 Task: Create a due date automation trigger when advanced on, on the wednesday after a card is due add fields without custom field "Resume" checked at 11:00 AM.
Action: Mouse moved to (1350, 101)
Screenshot: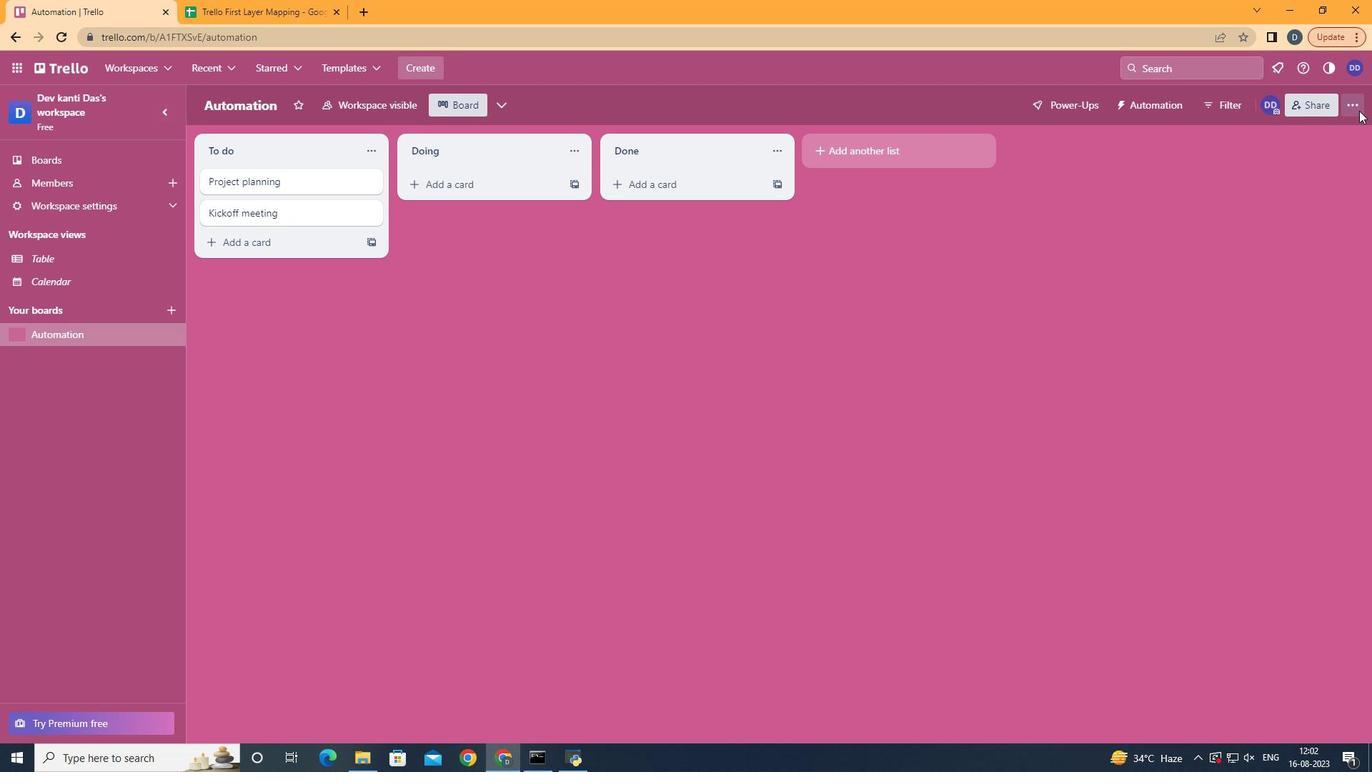 
Action: Mouse pressed left at (1350, 101)
Screenshot: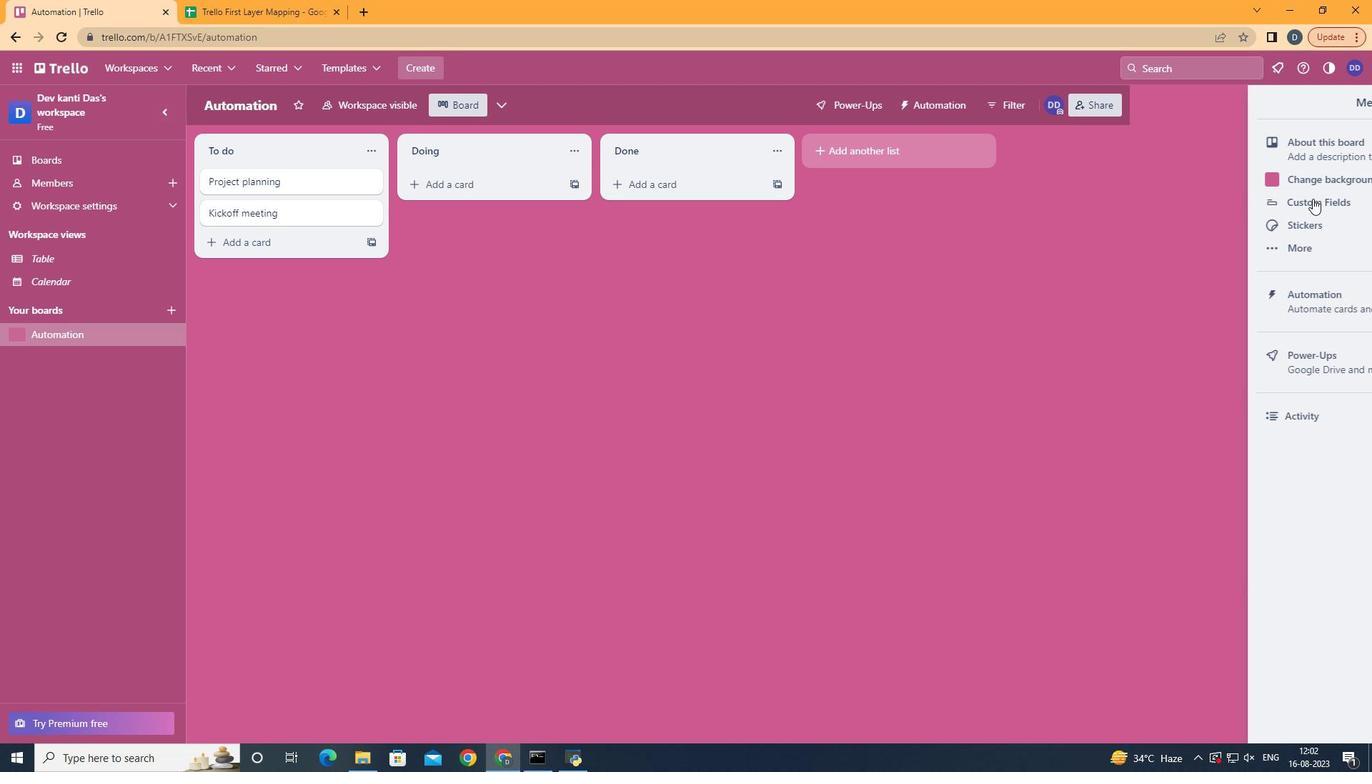 
Action: Mouse moved to (1244, 294)
Screenshot: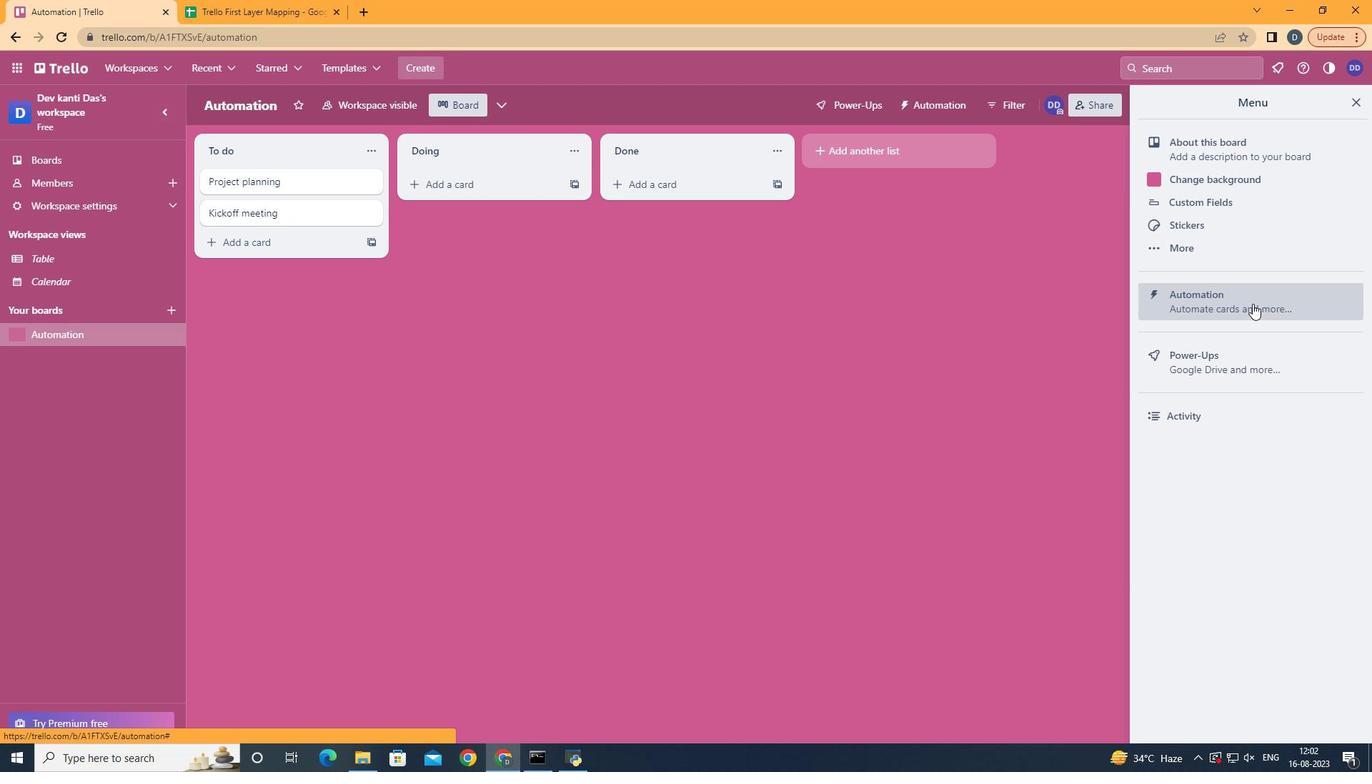 
Action: Mouse pressed left at (1244, 294)
Screenshot: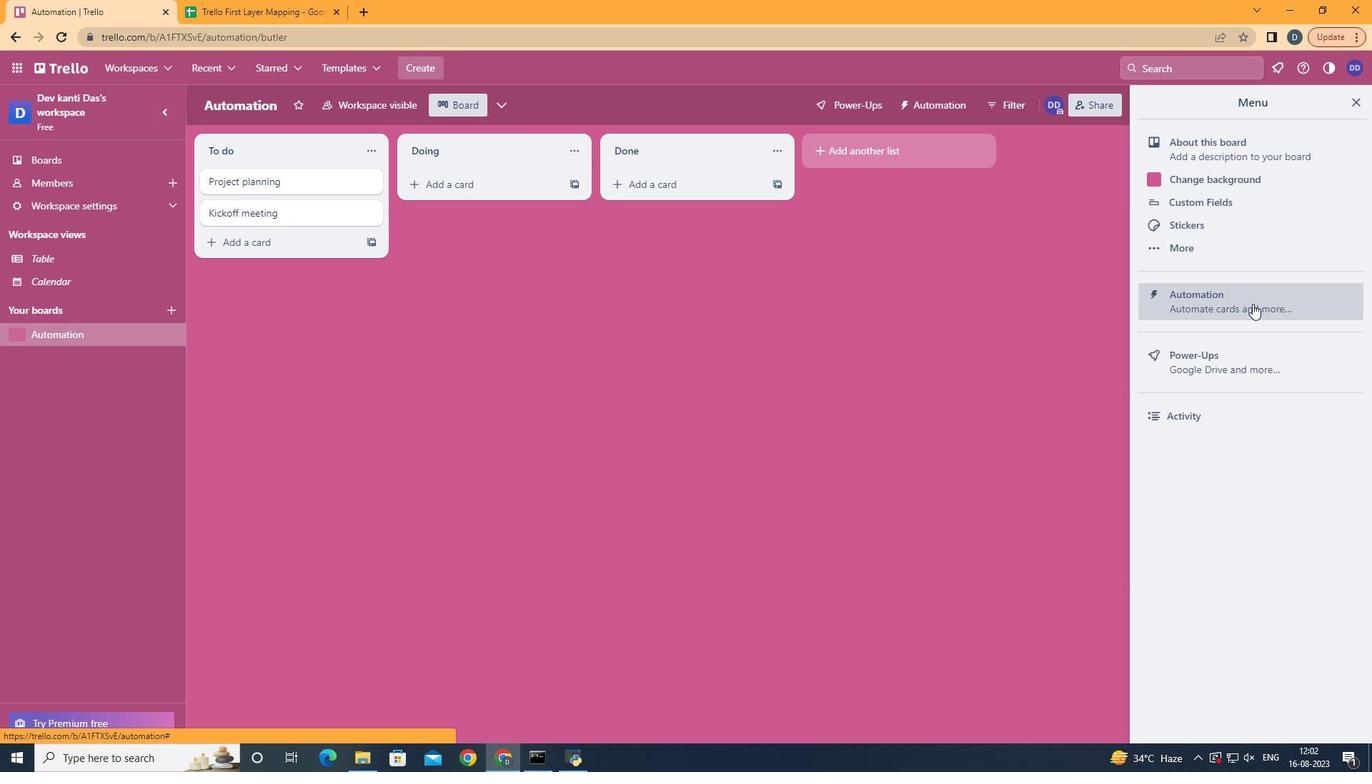 
Action: Mouse moved to (273, 275)
Screenshot: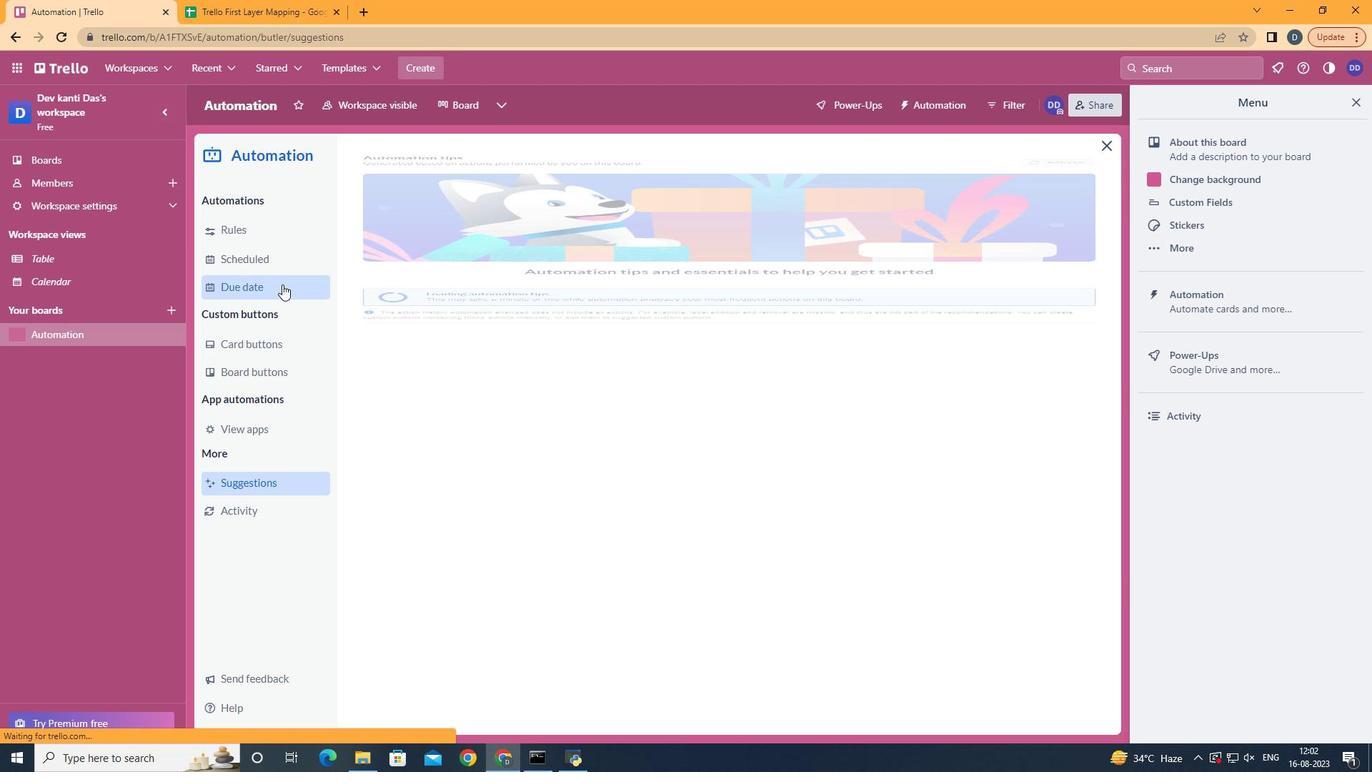 
Action: Mouse pressed left at (273, 275)
Screenshot: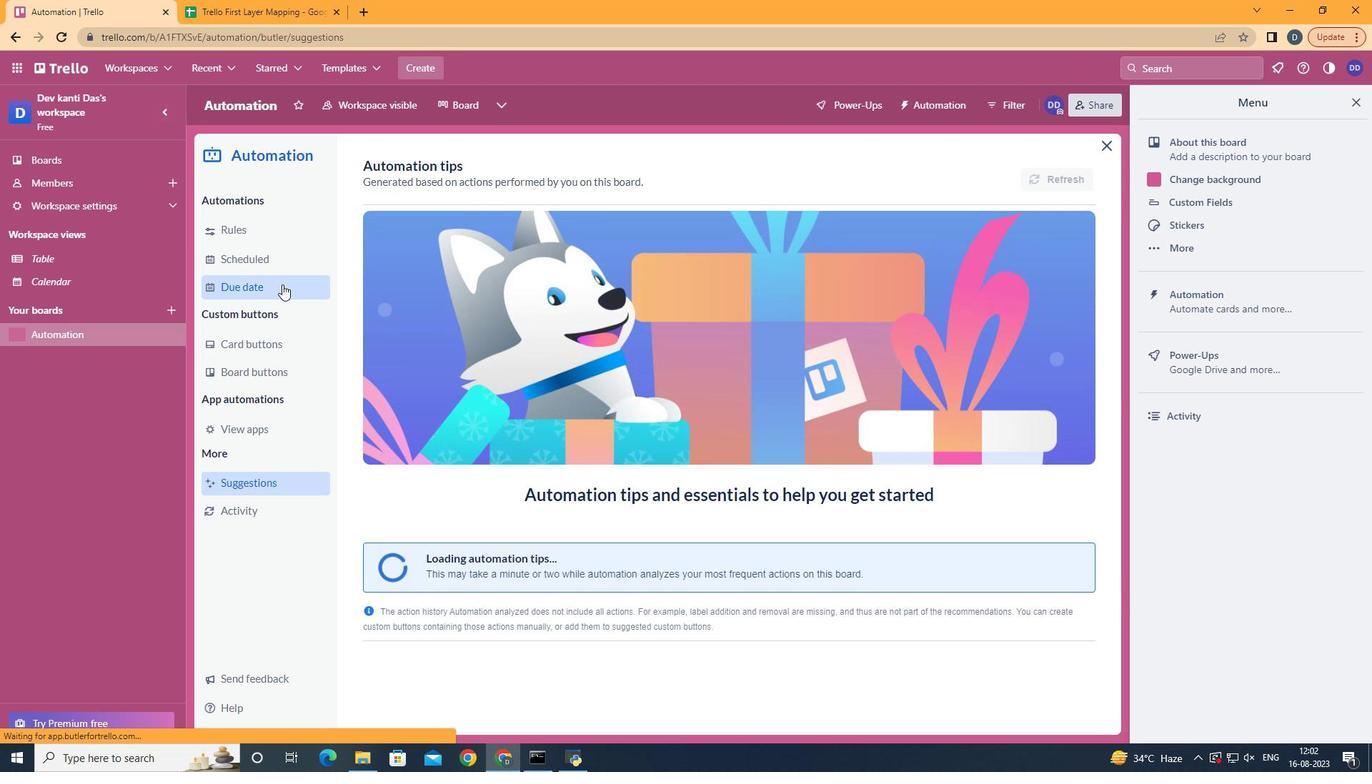 
Action: Mouse moved to (997, 160)
Screenshot: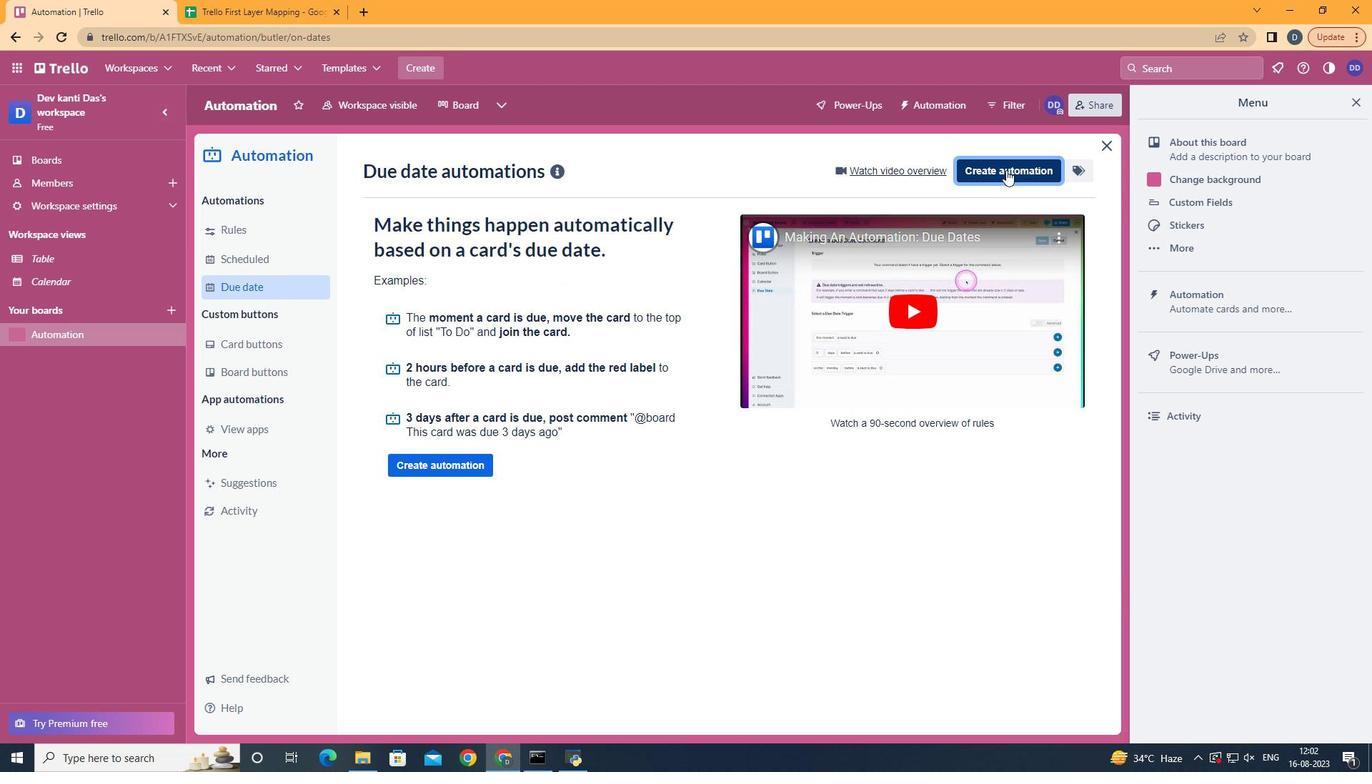 
Action: Mouse pressed left at (997, 160)
Screenshot: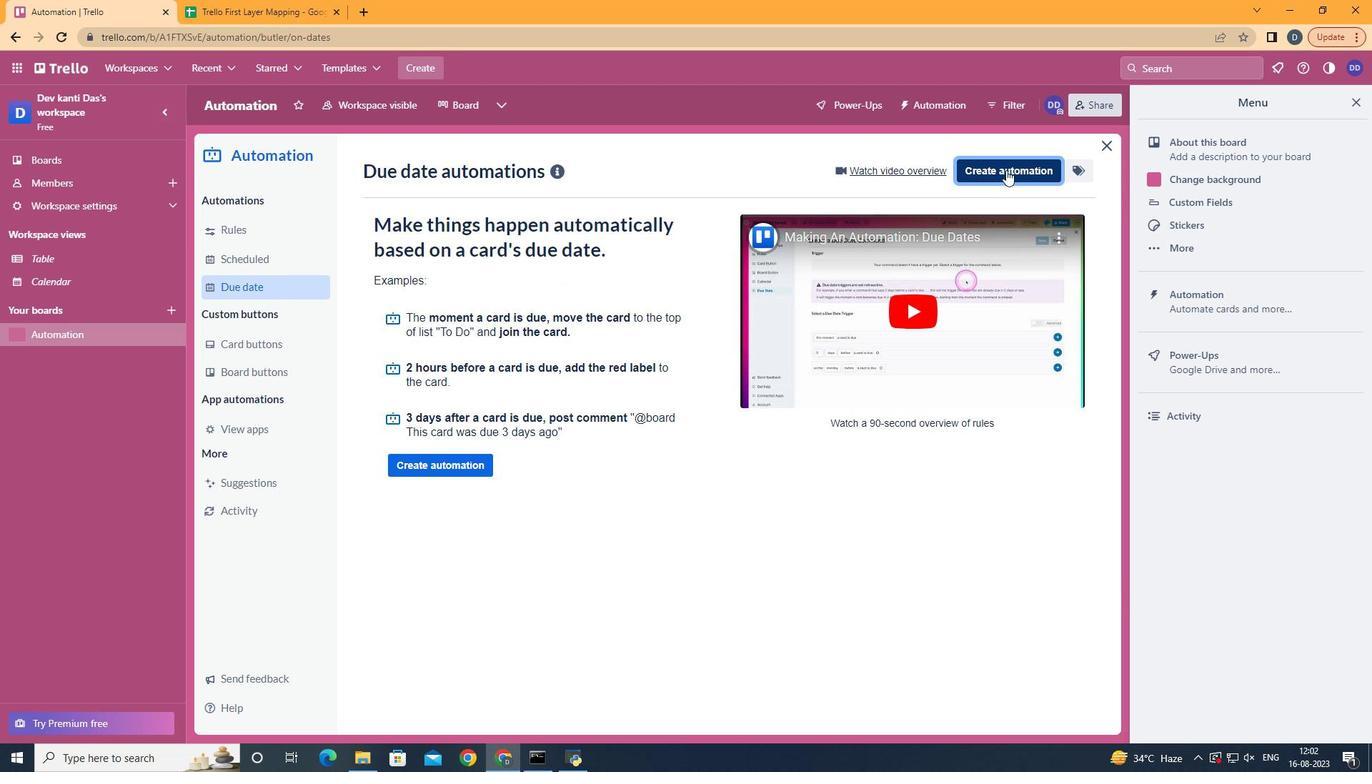 
Action: Mouse moved to (721, 296)
Screenshot: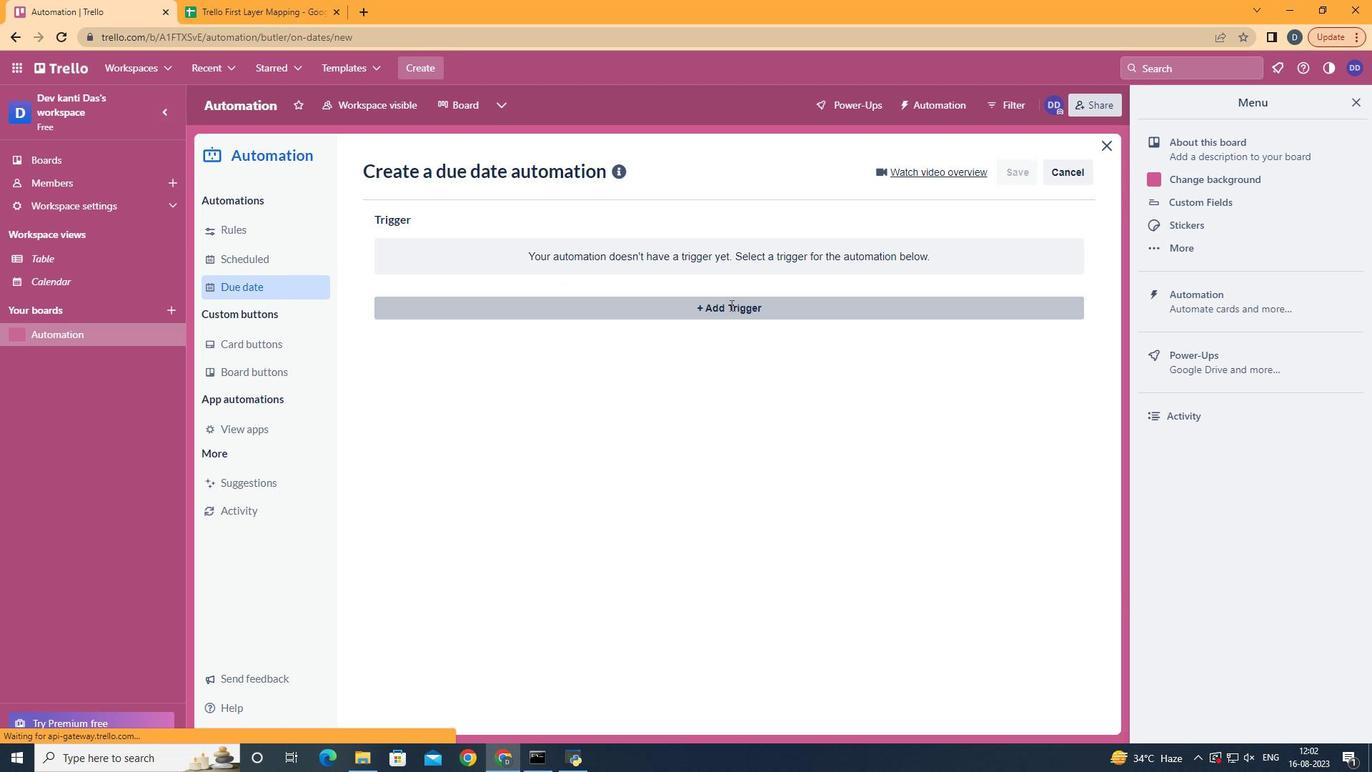 
Action: Mouse pressed left at (721, 296)
Screenshot: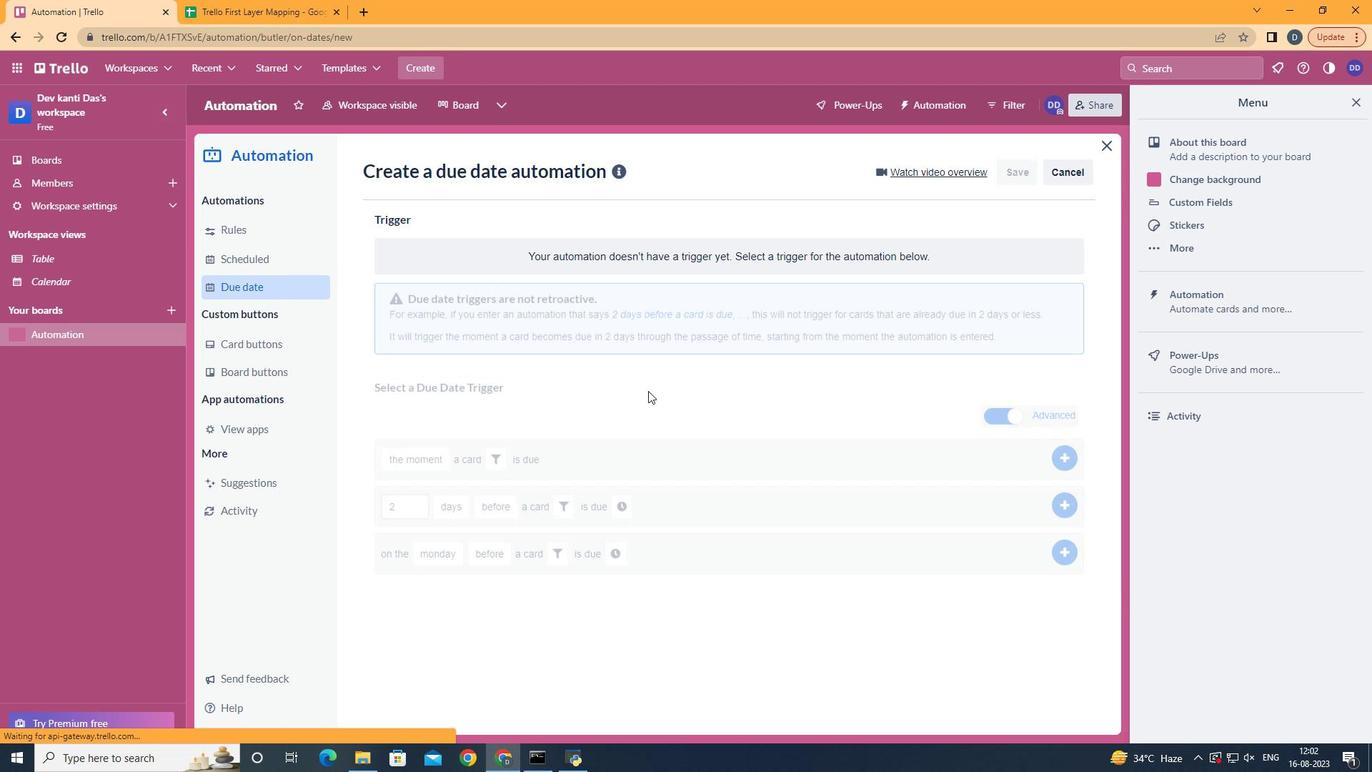 
Action: Mouse moved to (462, 421)
Screenshot: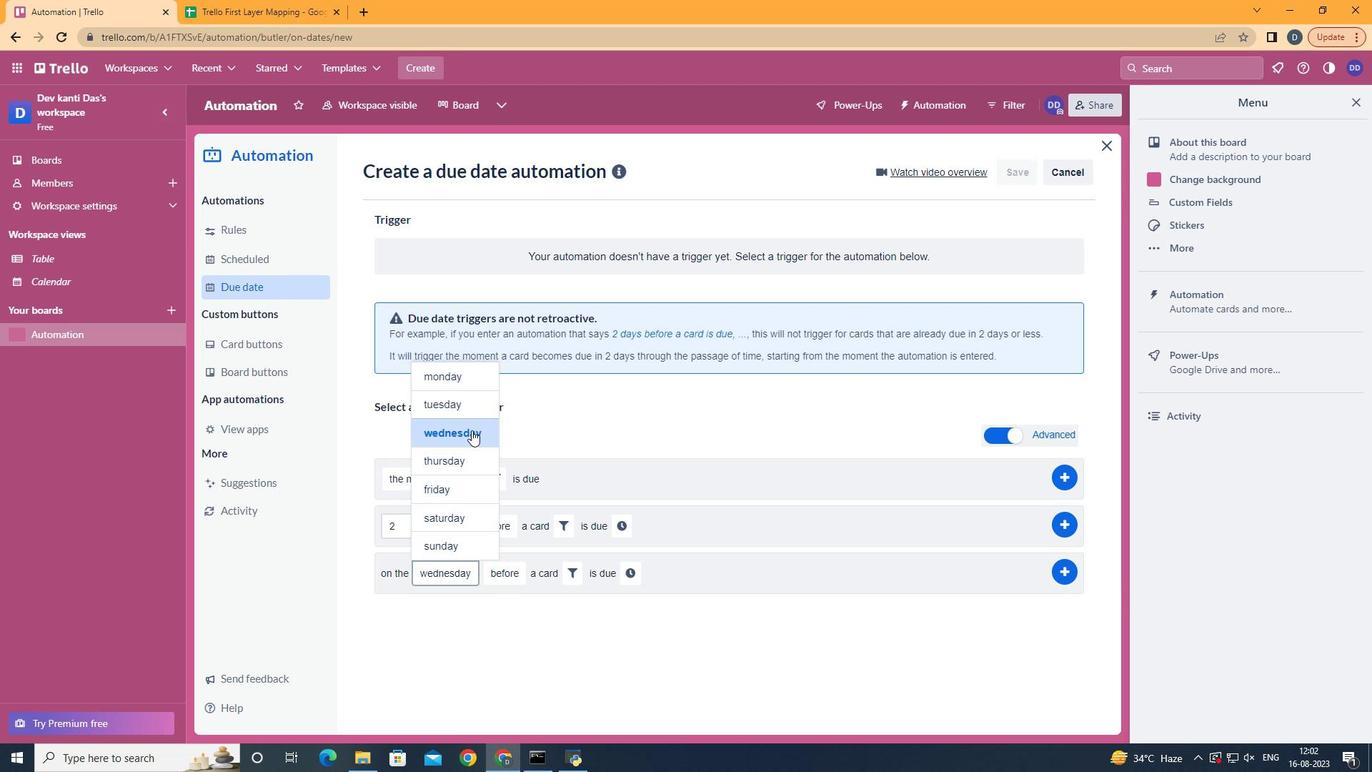 
Action: Mouse pressed left at (462, 421)
Screenshot: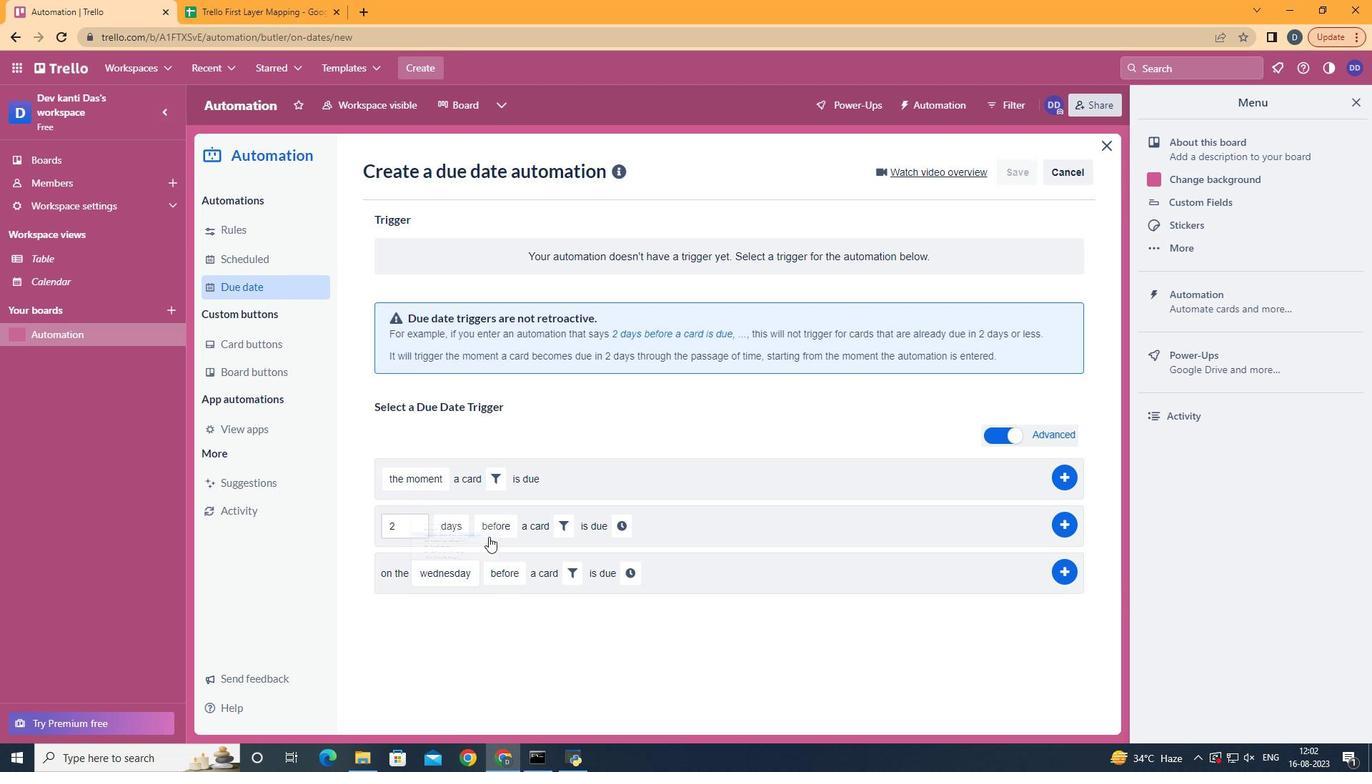 
Action: Mouse moved to (504, 612)
Screenshot: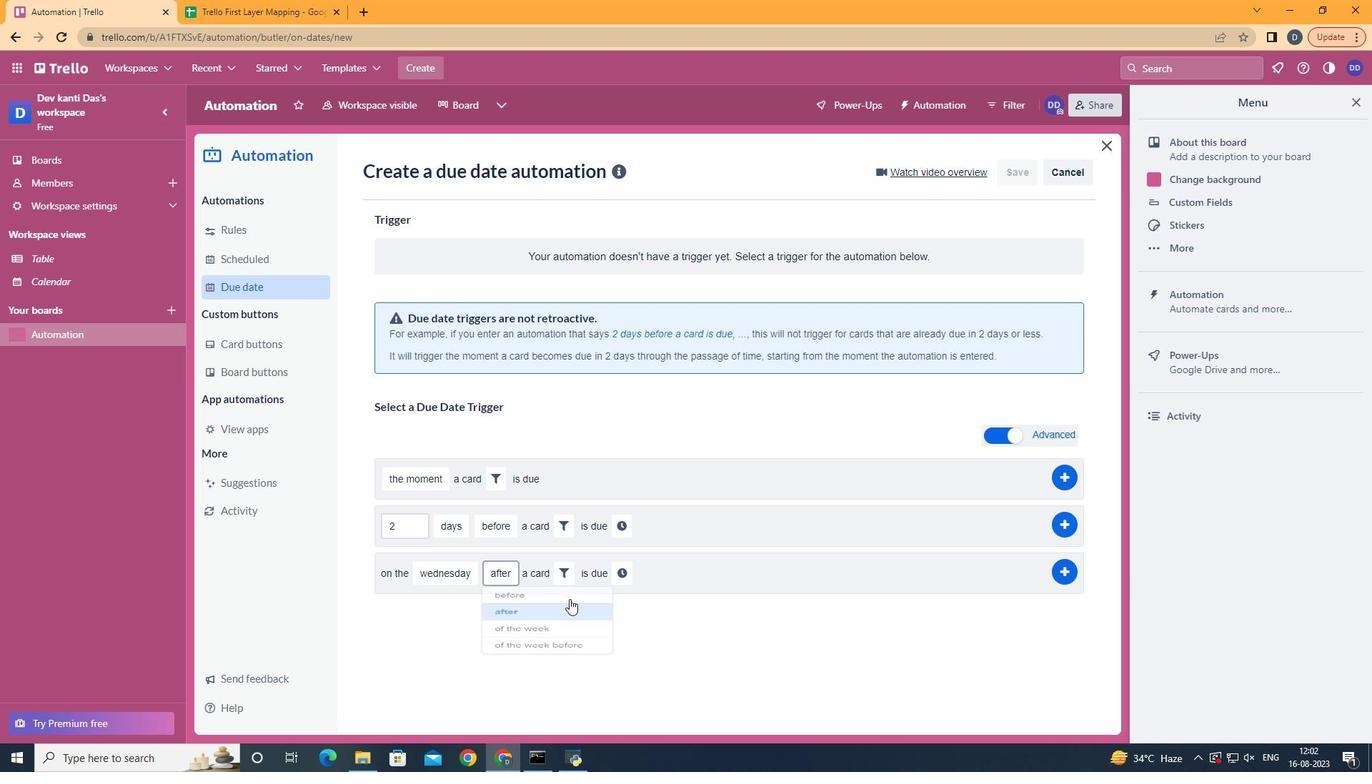 
Action: Mouse pressed left at (504, 612)
Screenshot: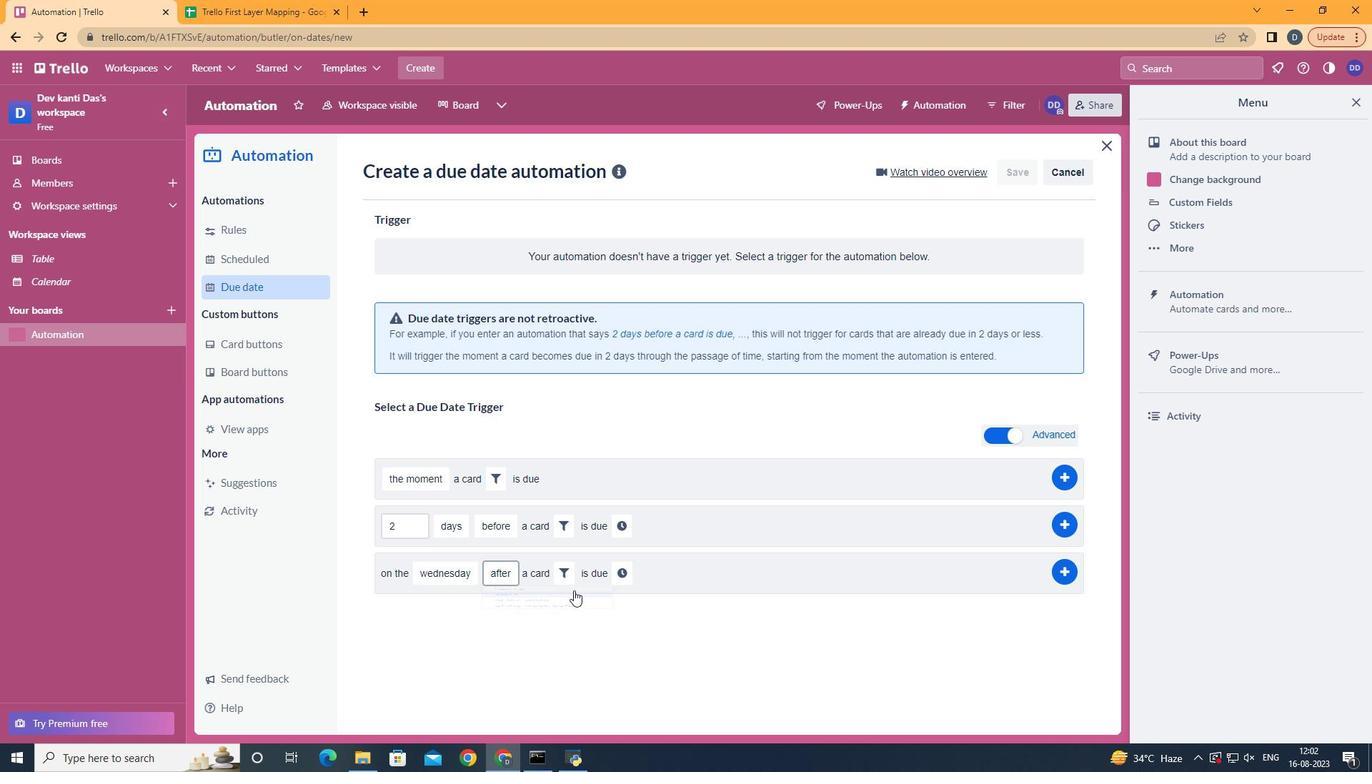 
Action: Mouse moved to (569, 569)
Screenshot: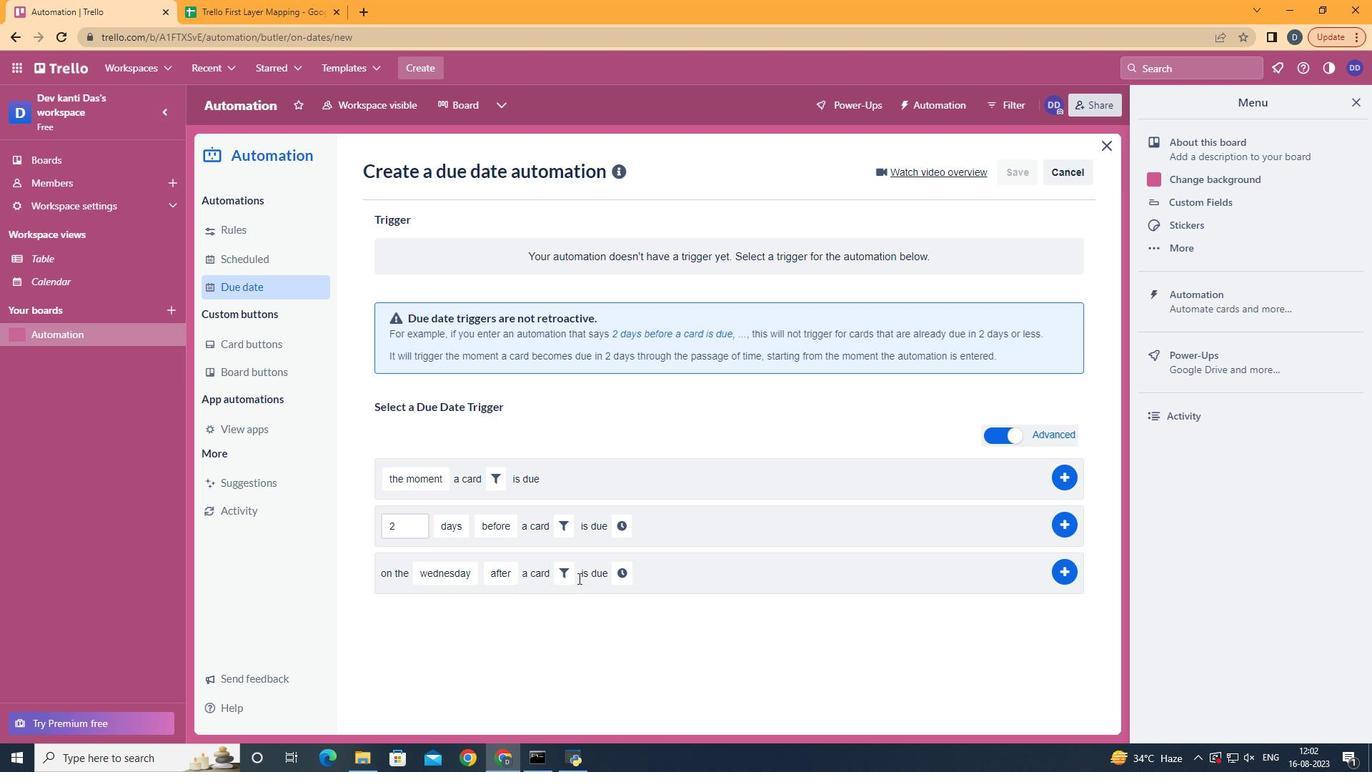 
Action: Mouse pressed left at (569, 569)
Screenshot: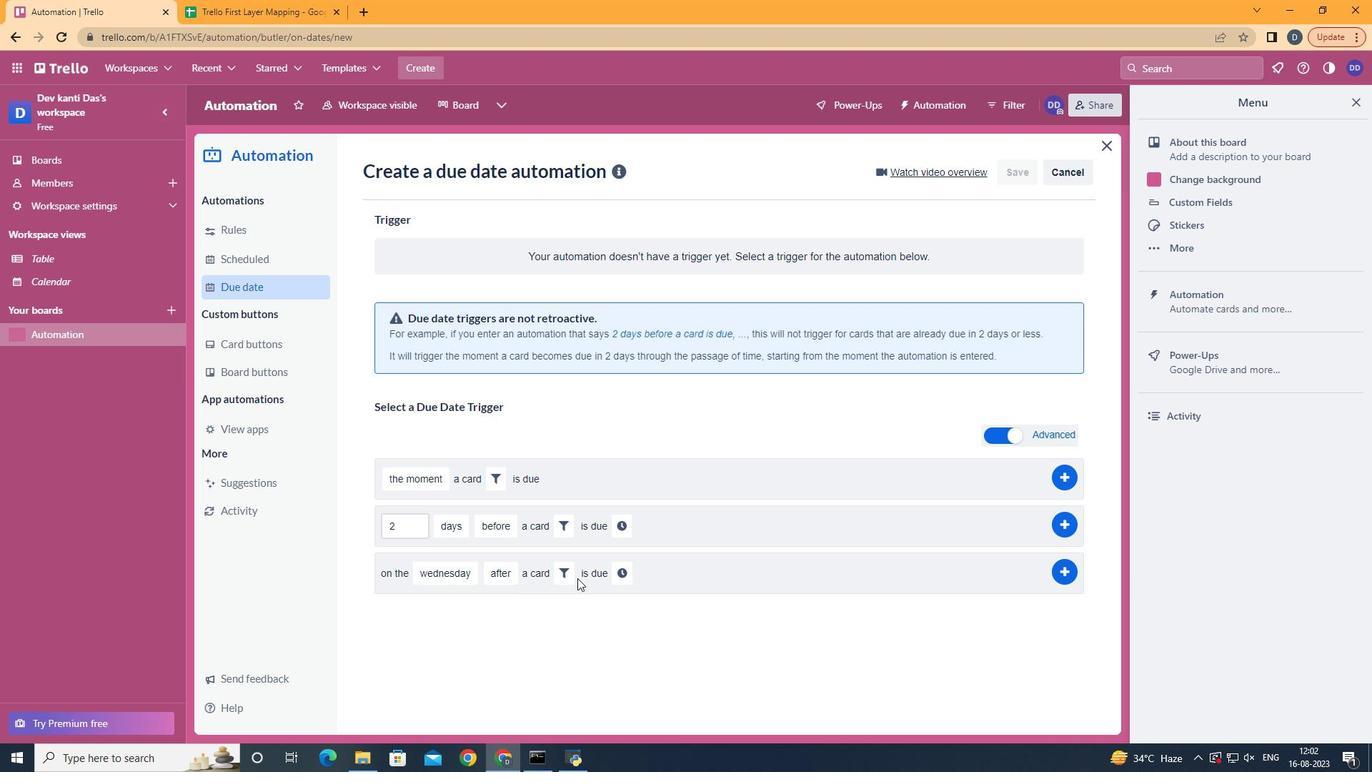 
Action: Mouse moved to (564, 567)
Screenshot: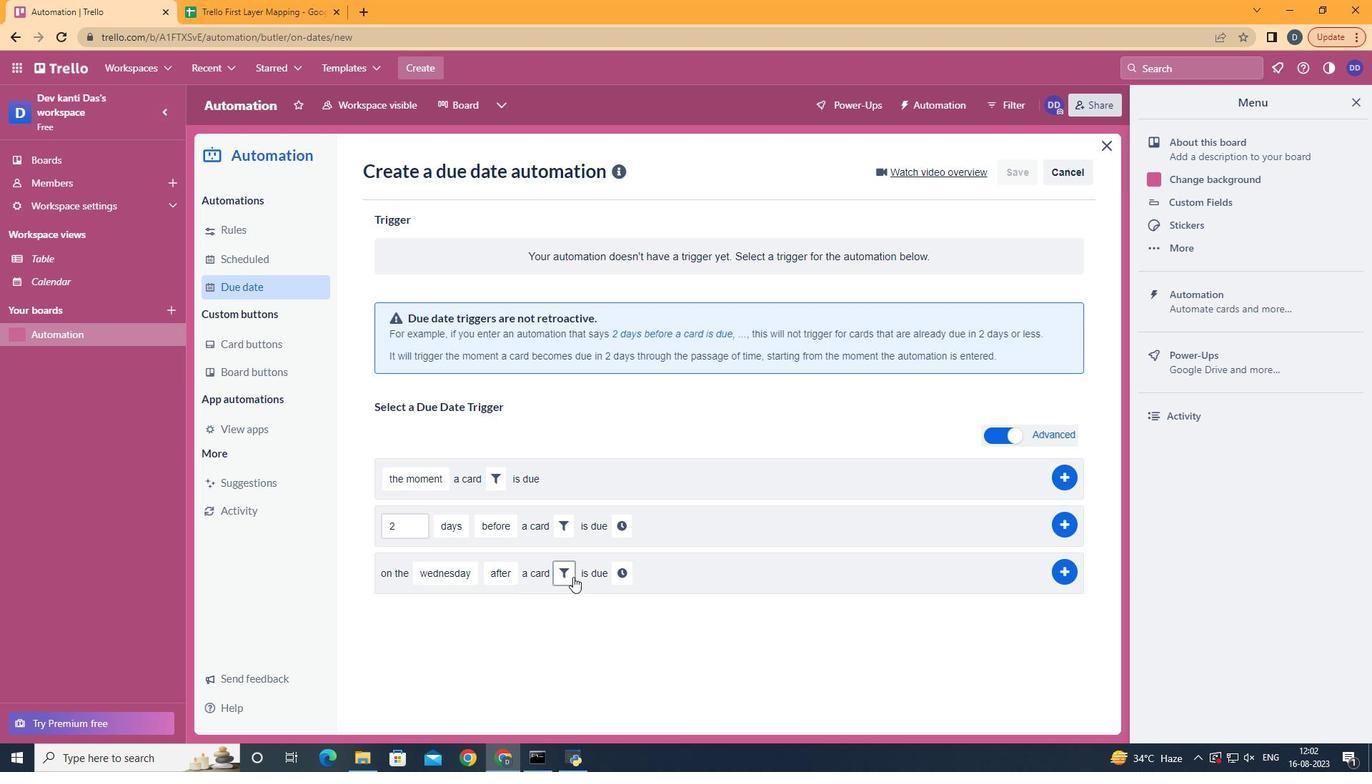 
Action: Mouse pressed left at (564, 567)
Screenshot: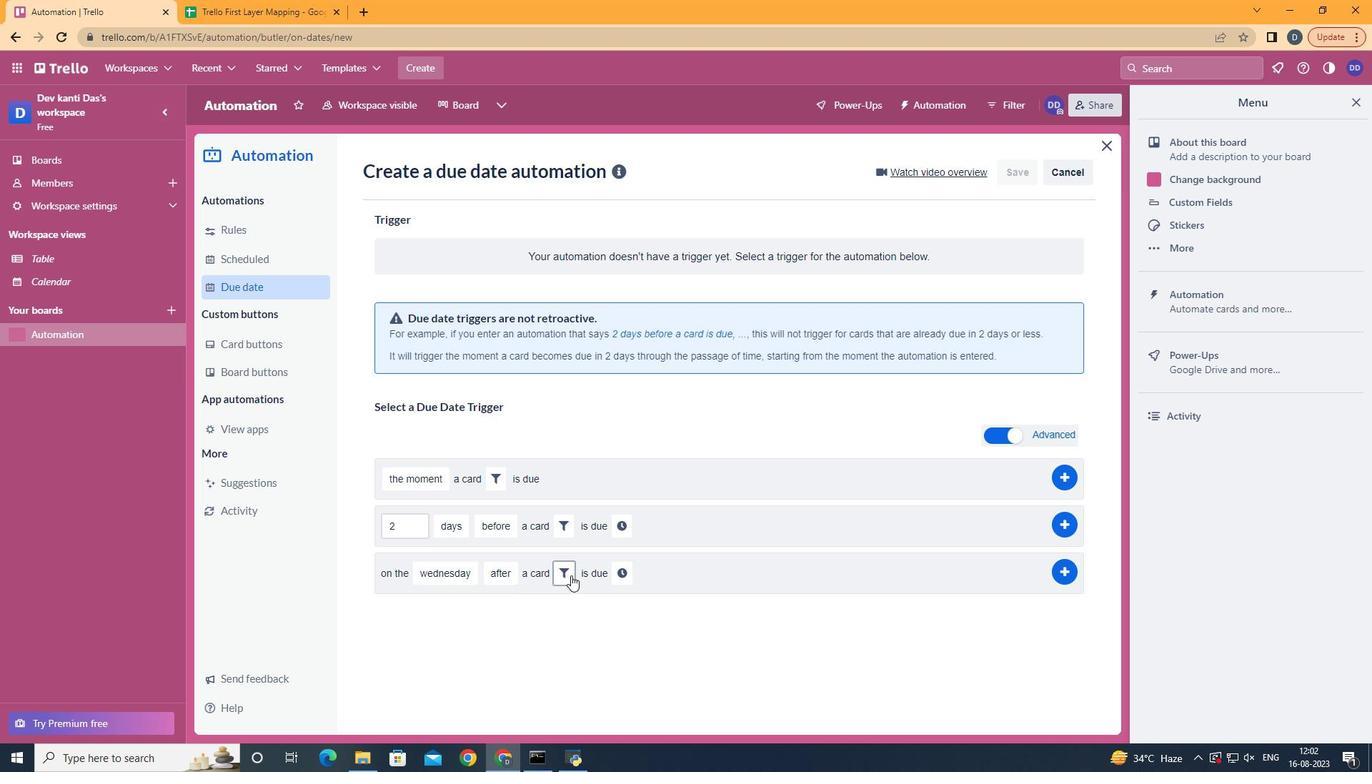 
Action: Mouse moved to (796, 607)
Screenshot: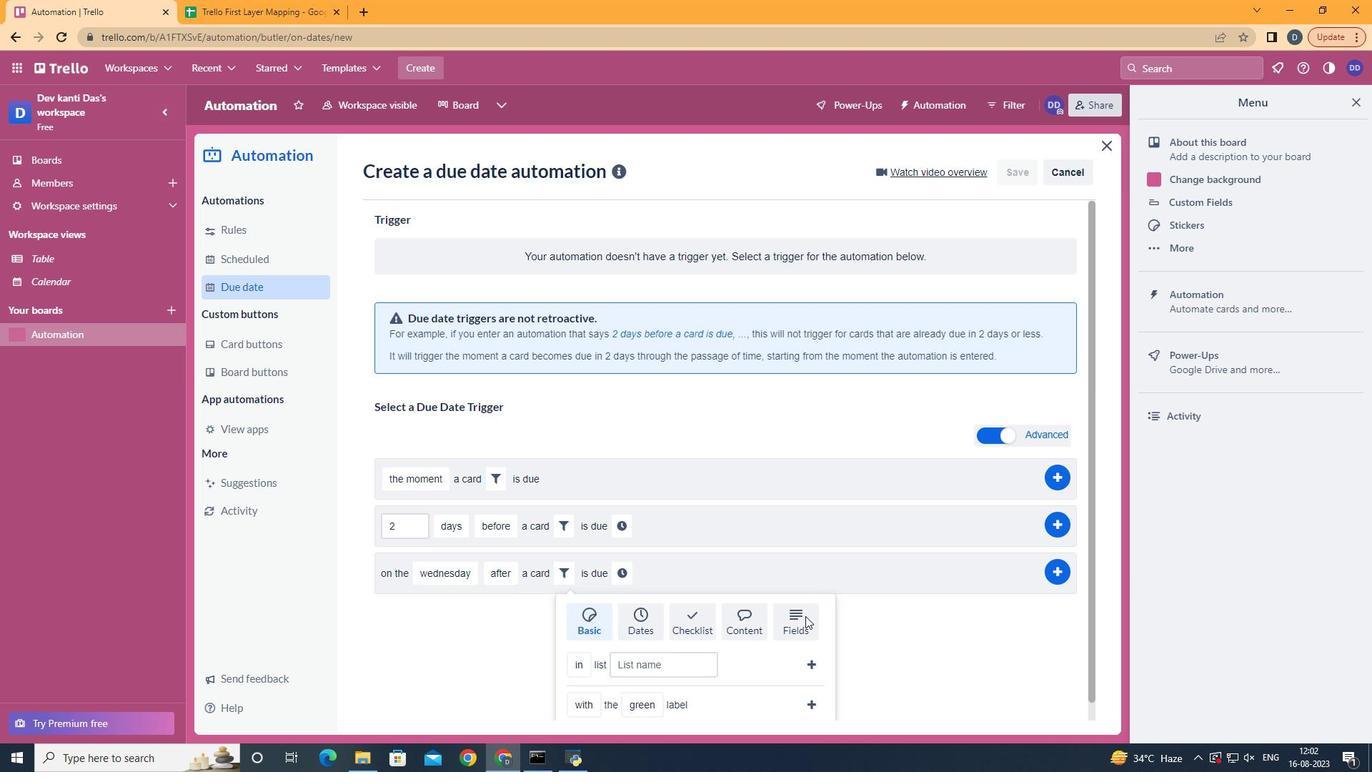 
Action: Mouse pressed left at (796, 607)
Screenshot: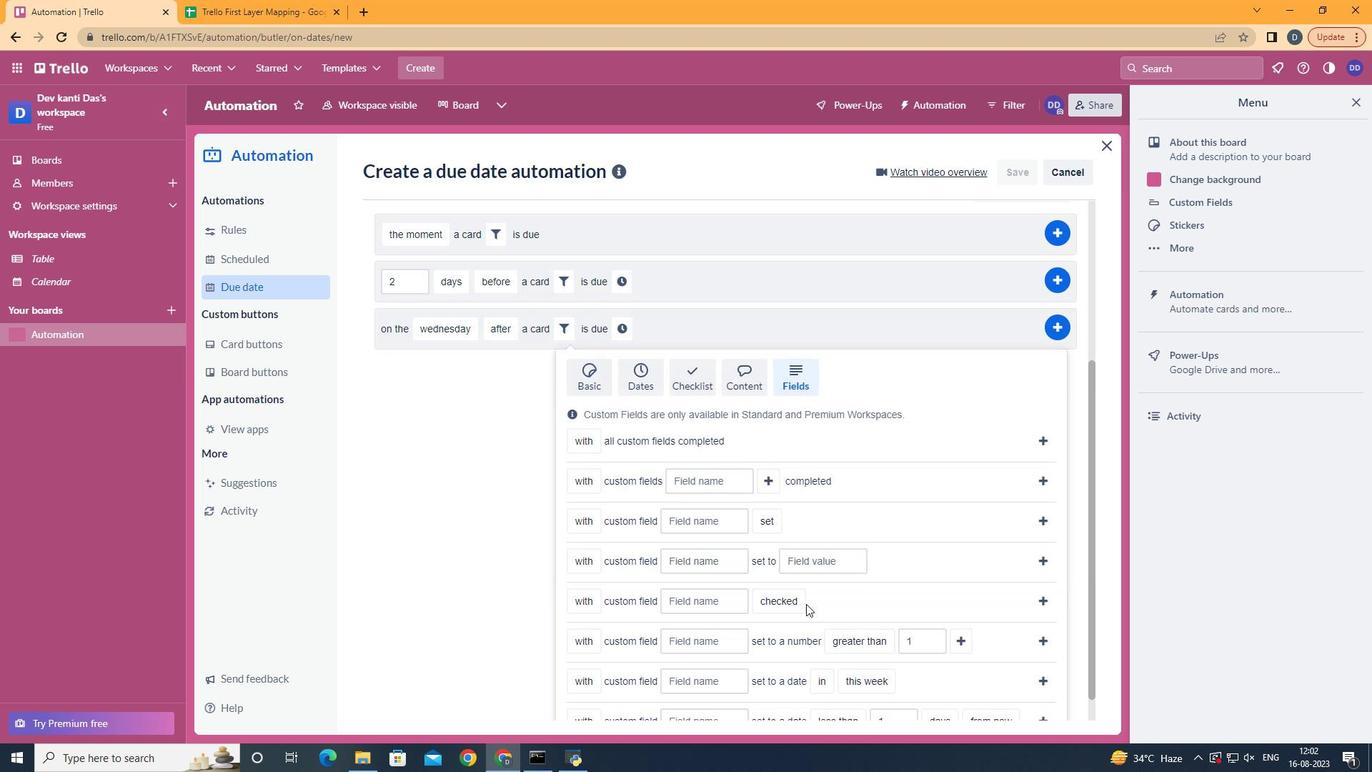 
Action: Mouse moved to (797, 594)
Screenshot: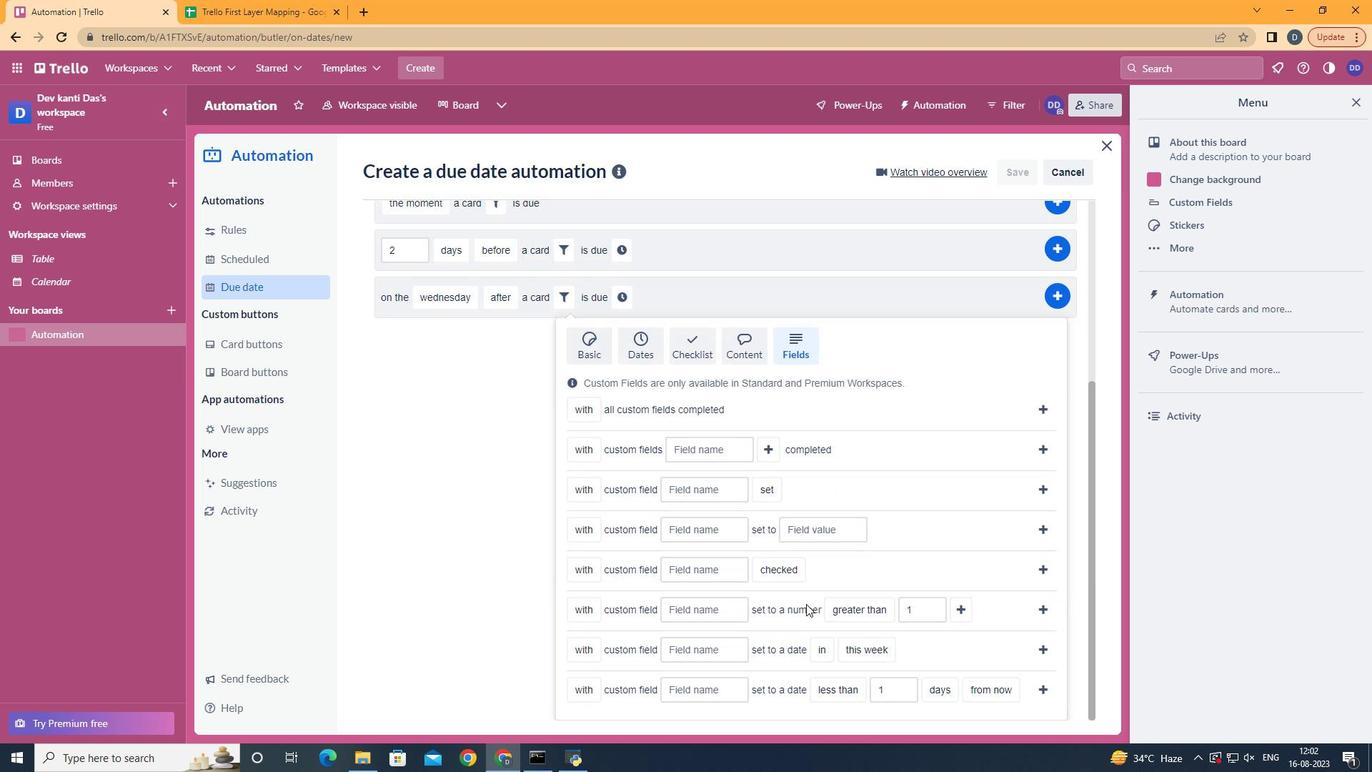 
Action: Mouse scrolled (796, 606) with delta (0, 0)
Screenshot: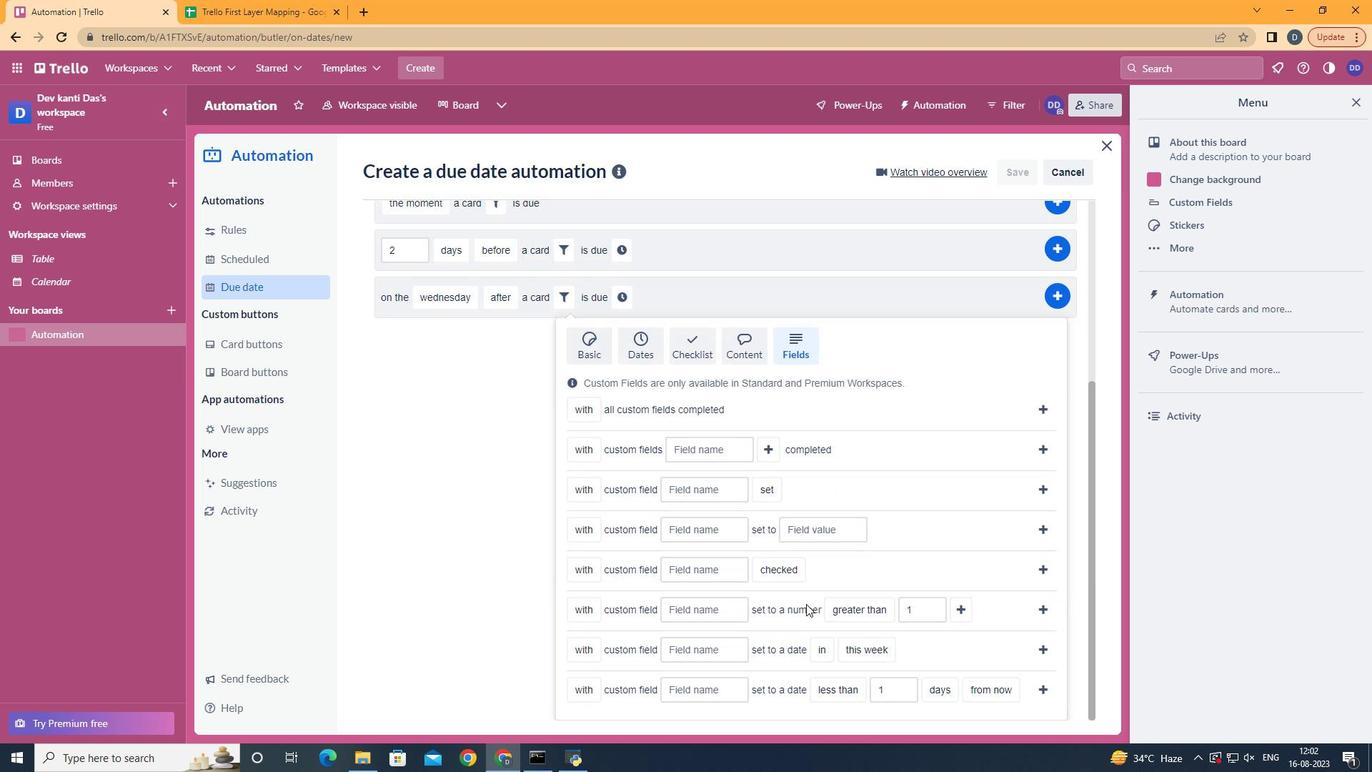 
Action: Mouse scrolled (796, 606) with delta (0, 0)
Screenshot: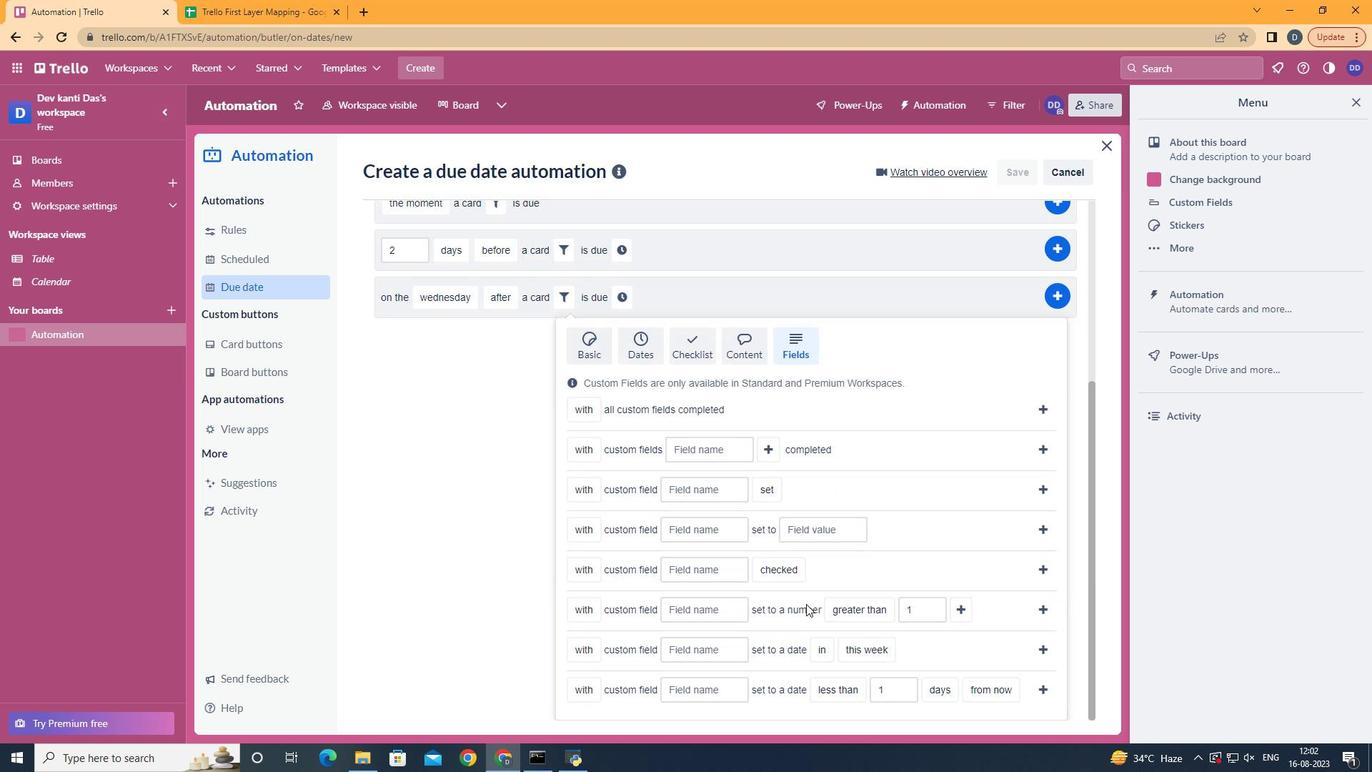 
Action: Mouse scrolled (796, 606) with delta (0, 0)
Screenshot: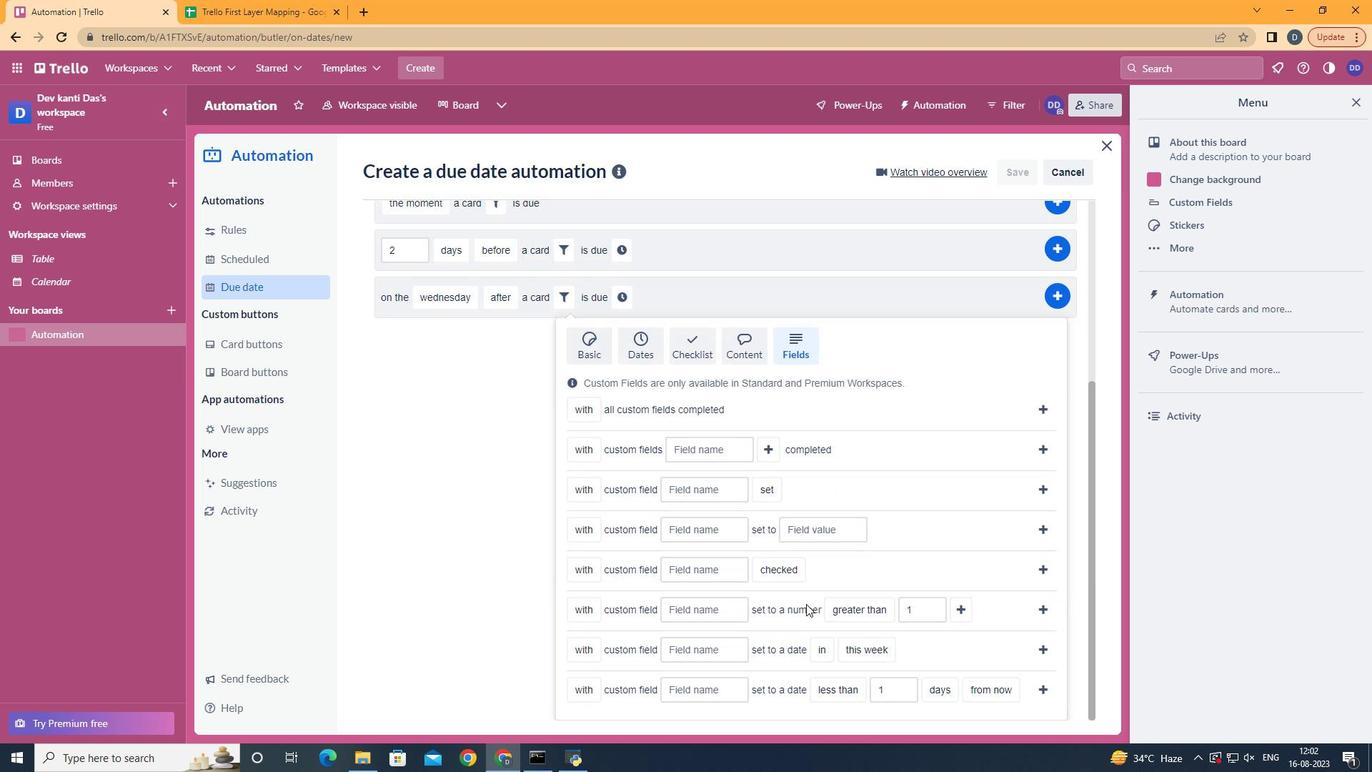 
Action: Mouse scrolled (796, 606) with delta (0, 0)
Screenshot: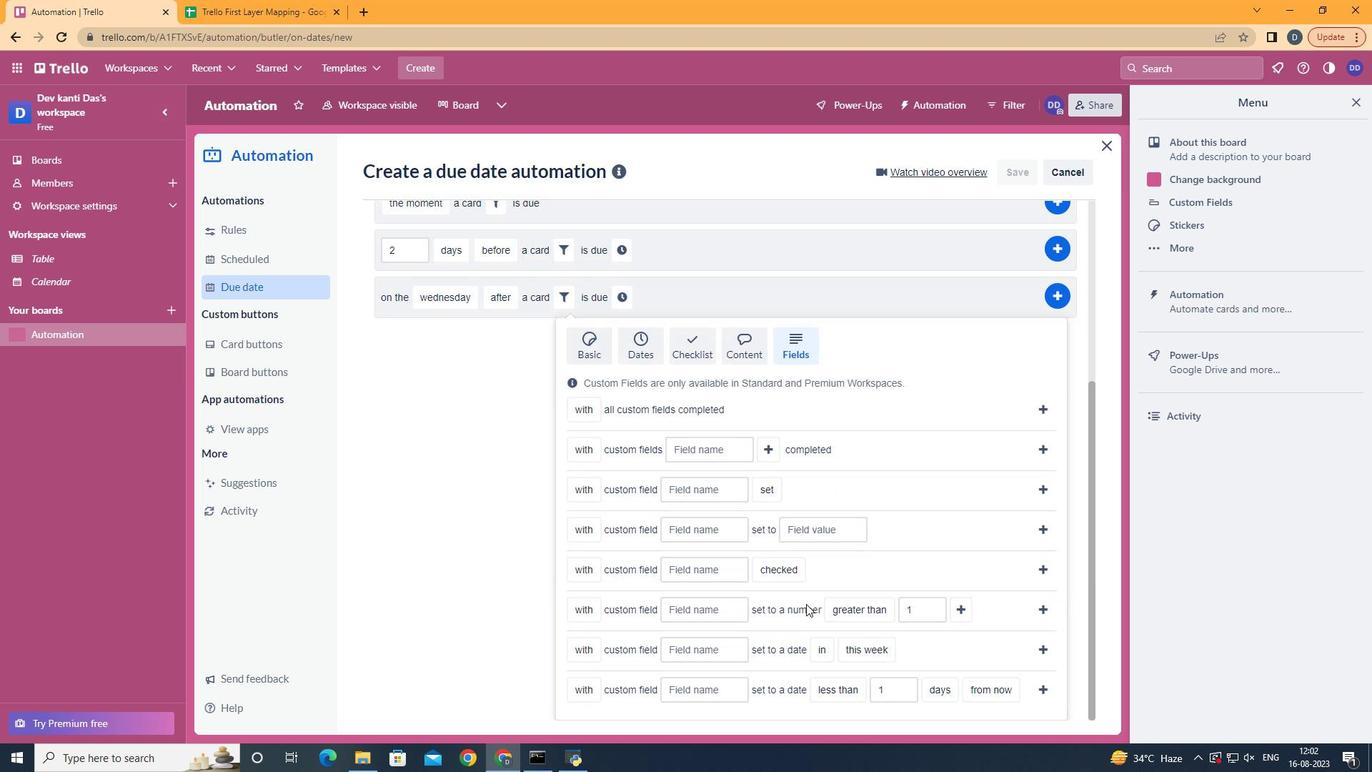 
Action: Mouse scrolled (796, 606) with delta (0, 0)
Screenshot: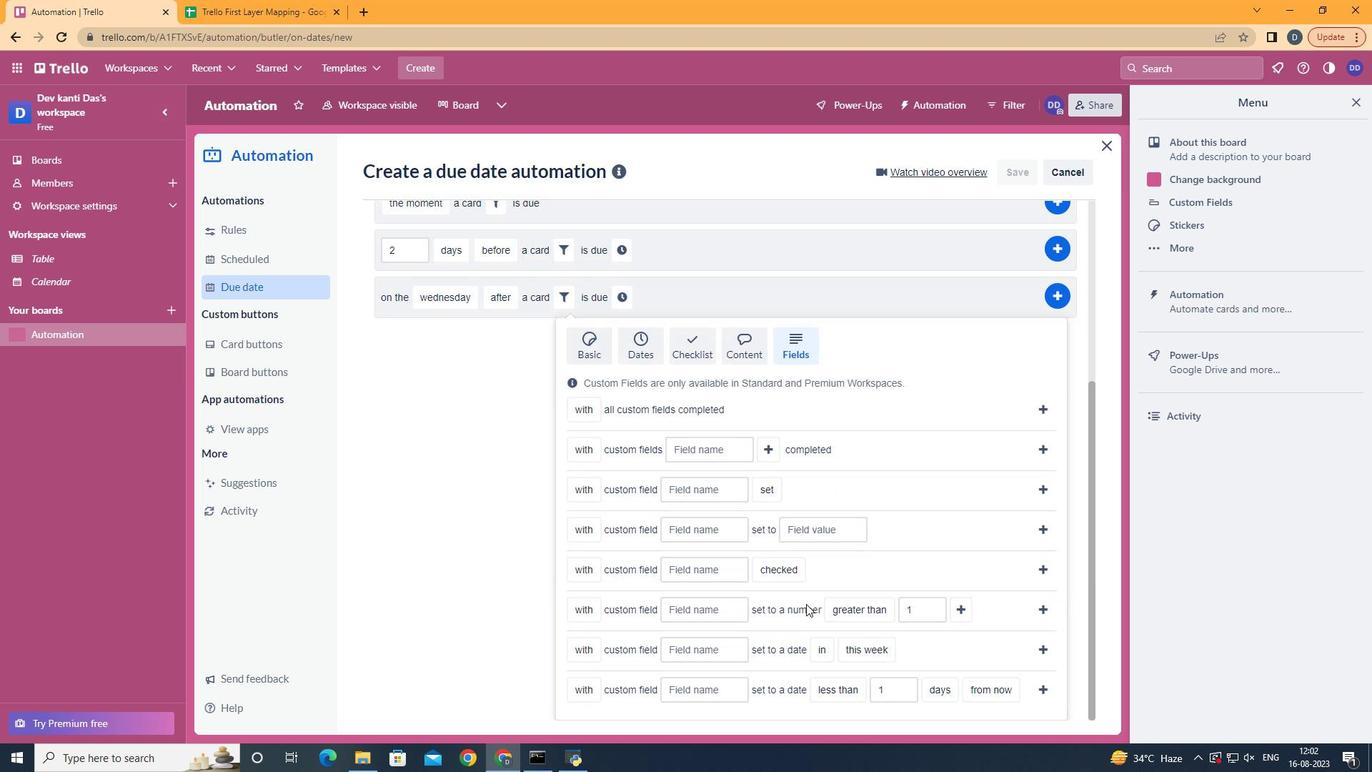 
Action: Mouse moved to (575, 614)
Screenshot: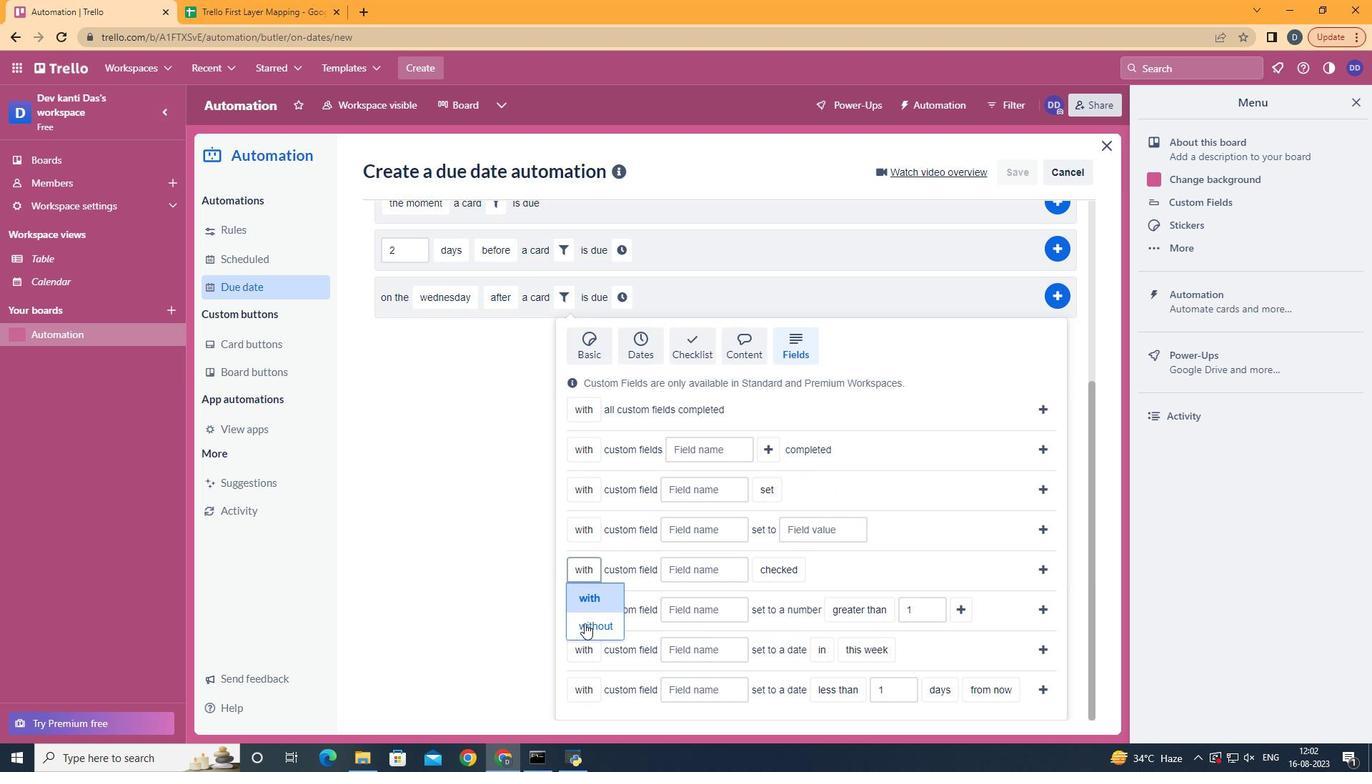 
Action: Mouse pressed left at (575, 614)
Screenshot: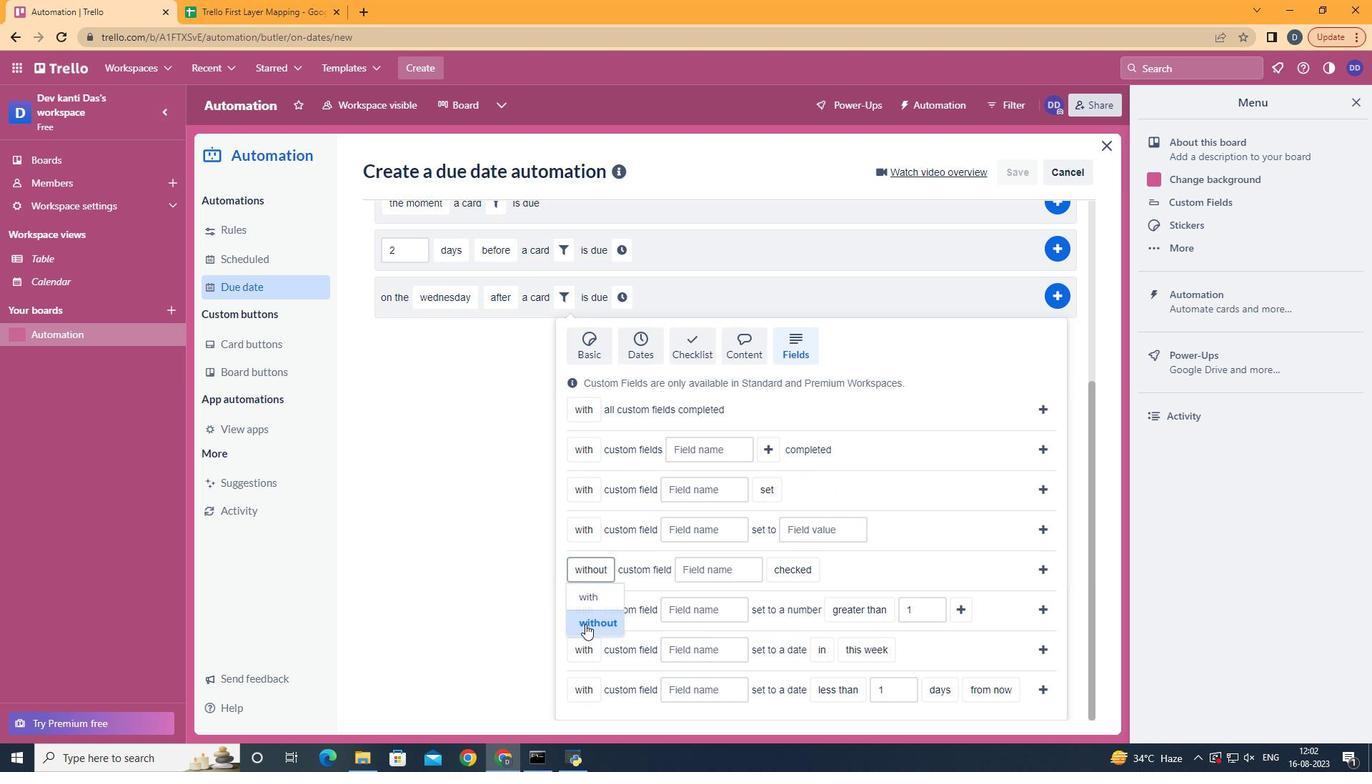 
Action: Mouse moved to (712, 548)
Screenshot: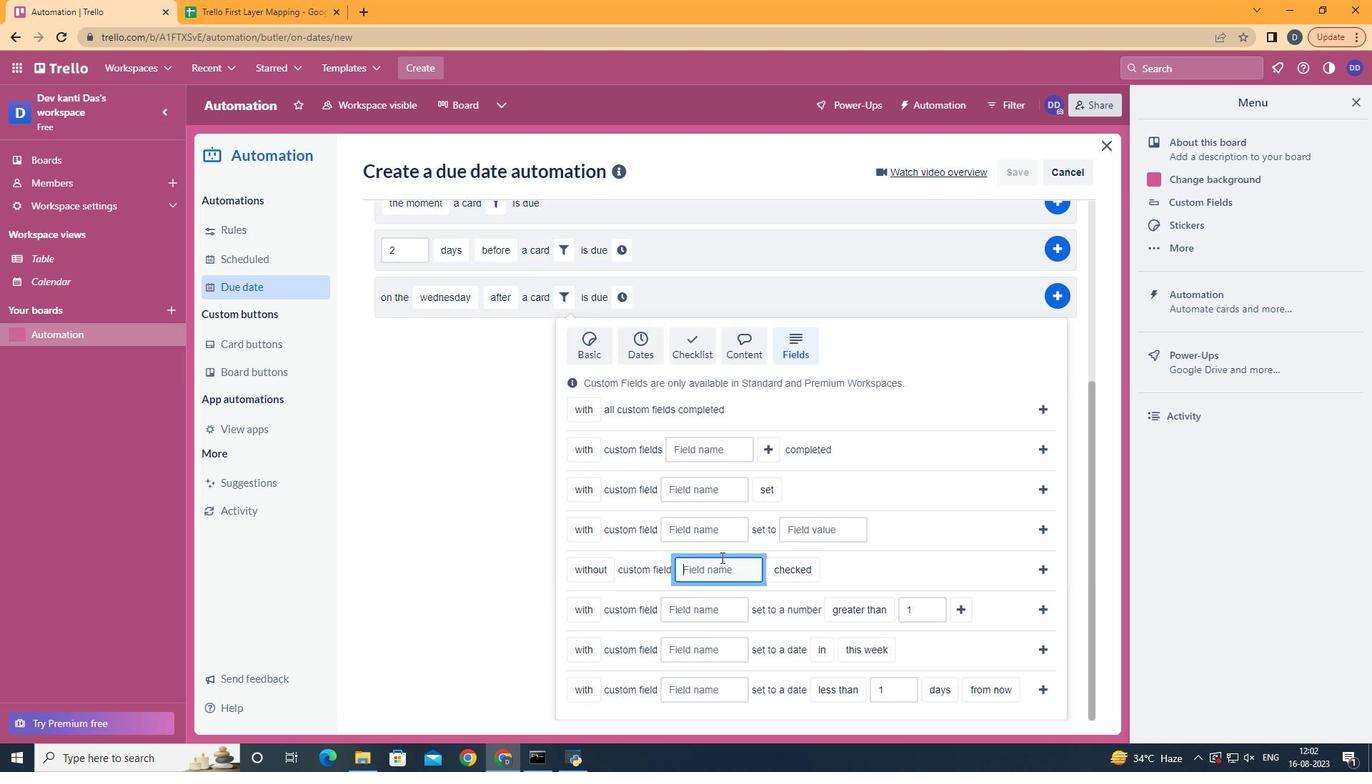 
Action: Mouse pressed left at (712, 548)
Screenshot: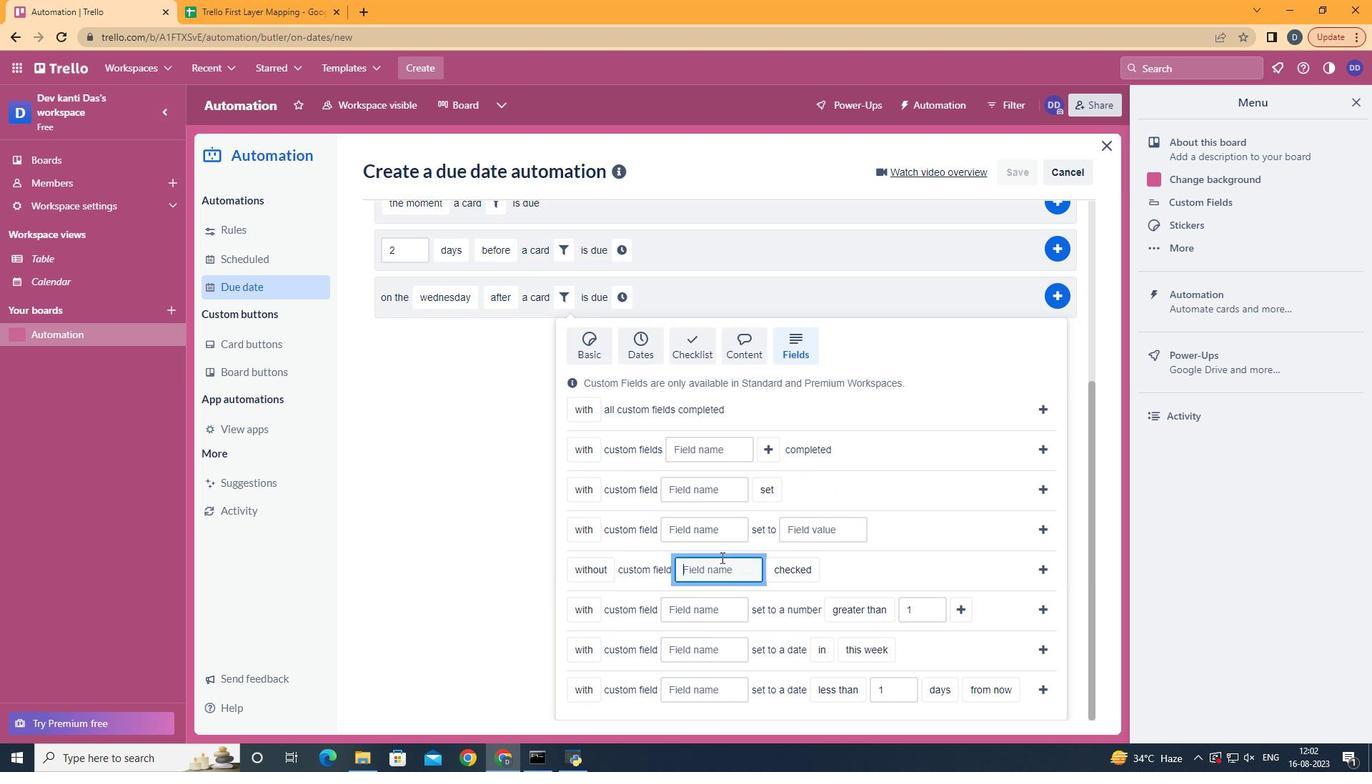 
Action: Mouse moved to (712, 548)
Screenshot: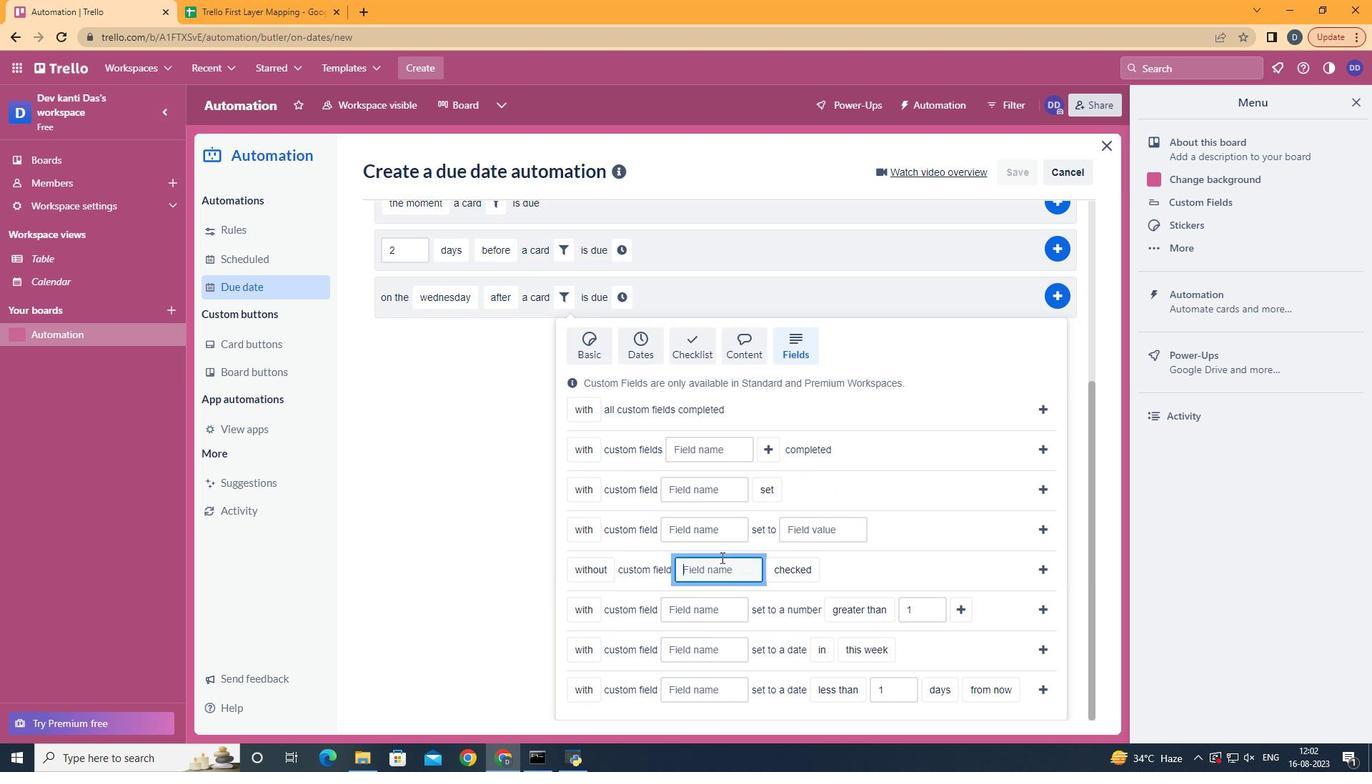 
Action: Key pressed <Key.shift>Resume
Screenshot: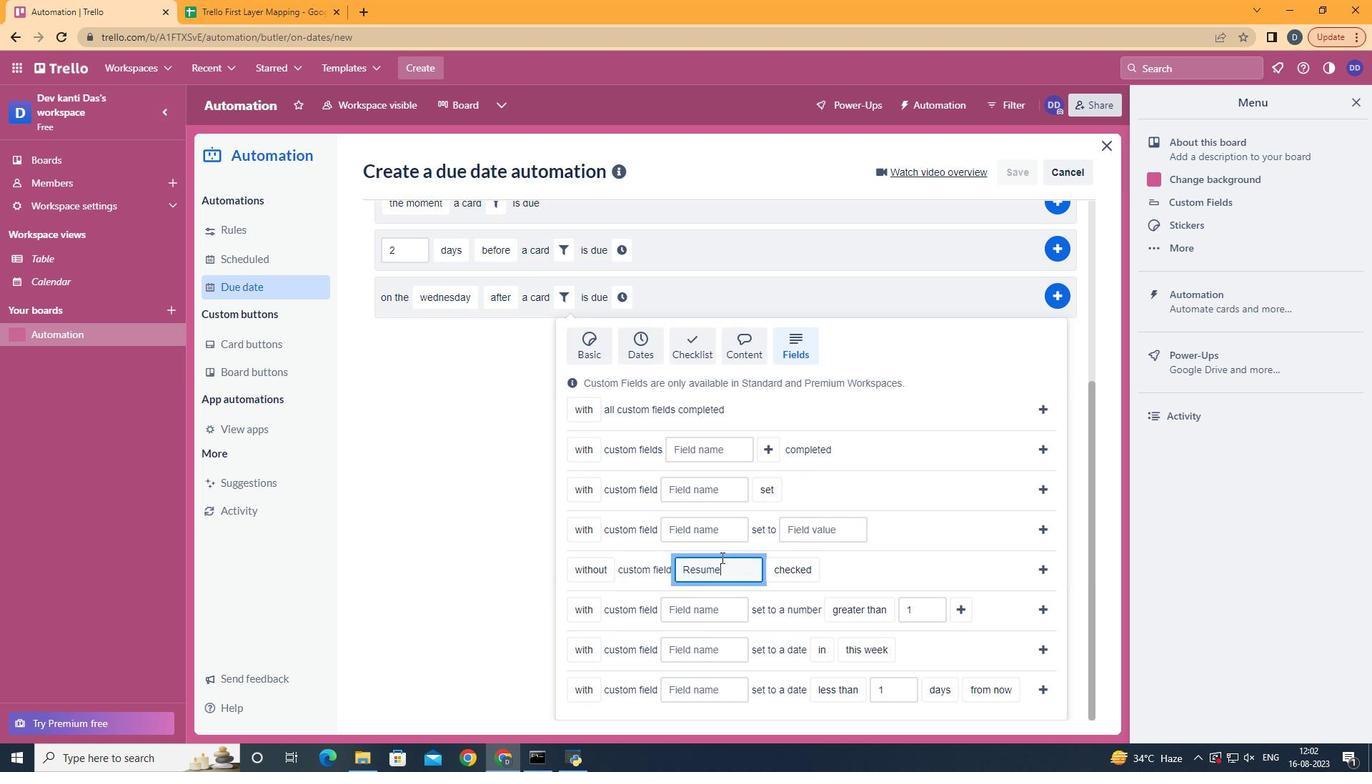 
Action: Mouse moved to (1032, 553)
Screenshot: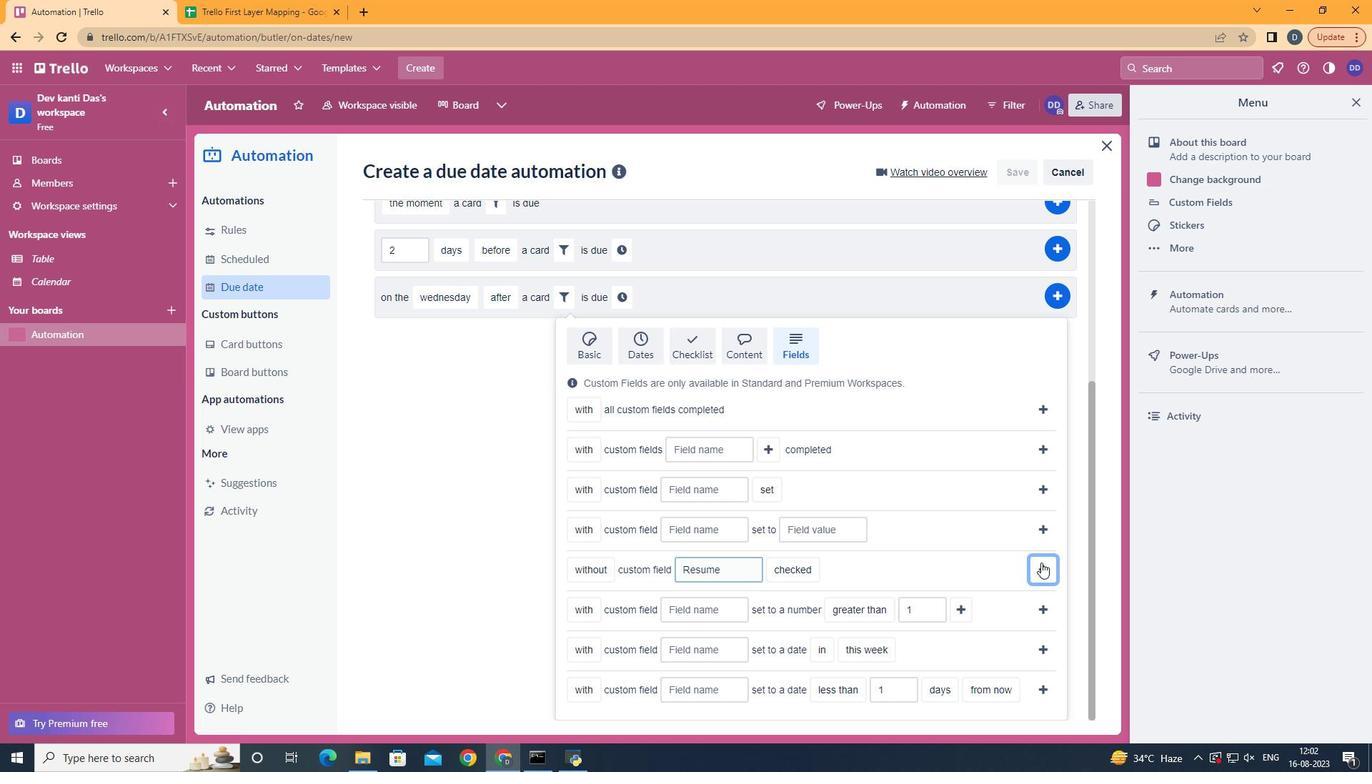 
Action: Mouse pressed left at (1032, 553)
Screenshot: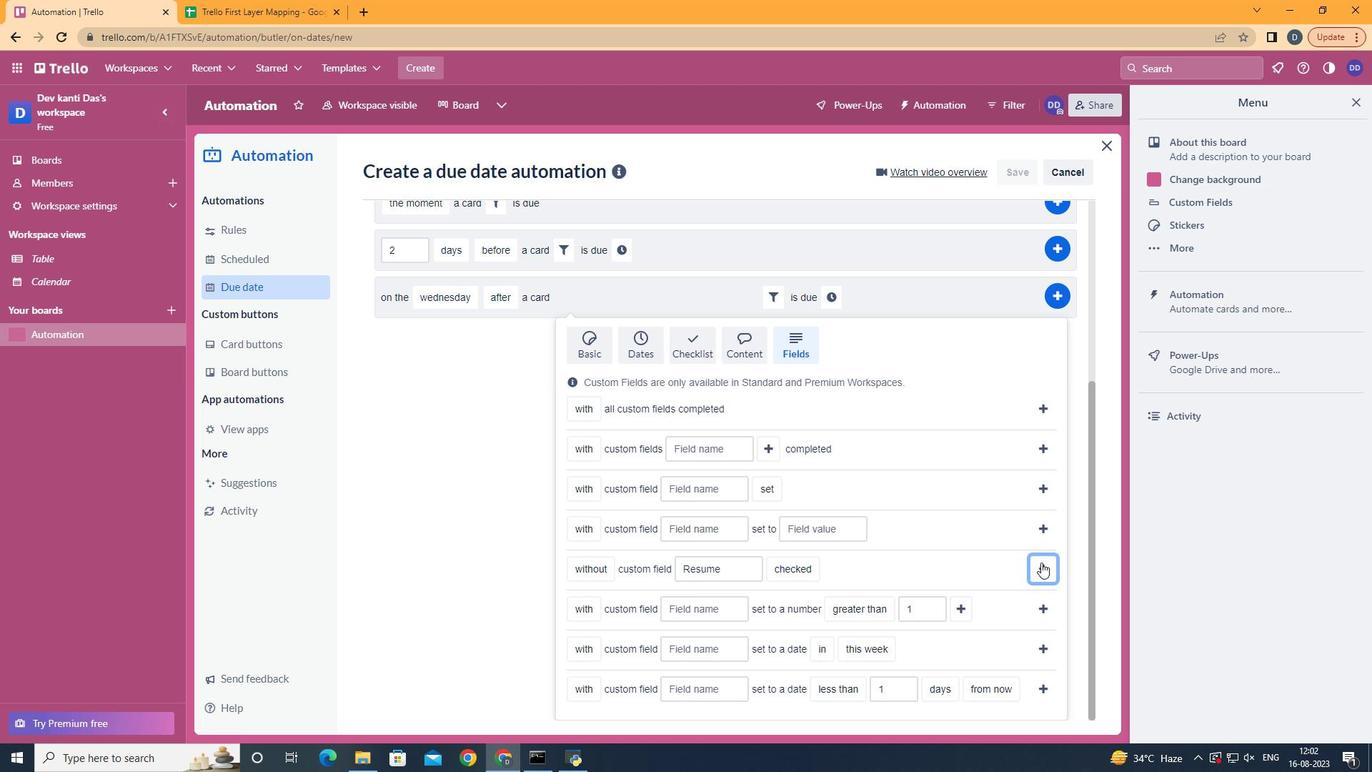 
Action: Mouse moved to (828, 561)
Screenshot: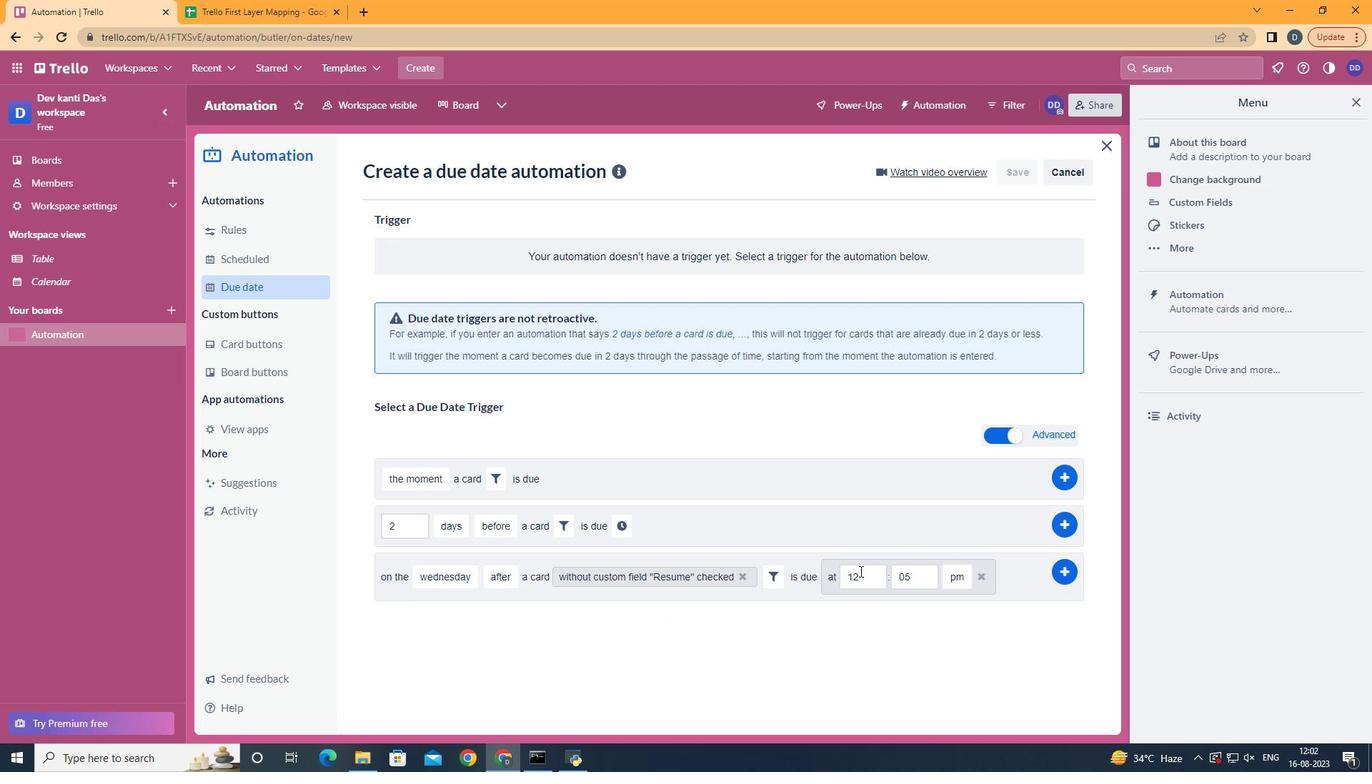 
Action: Mouse pressed left at (828, 561)
Screenshot: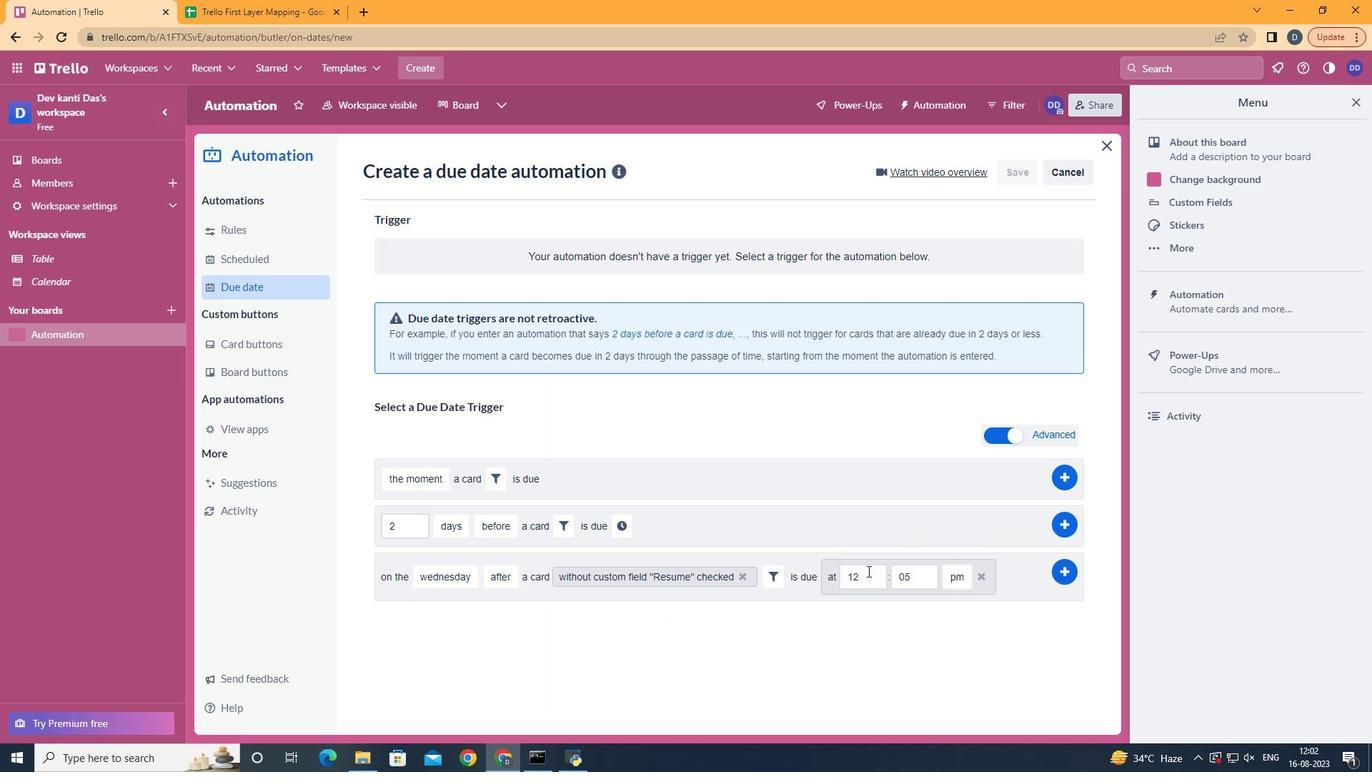 
Action: Mouse moved to (877, 564)
Screenshot: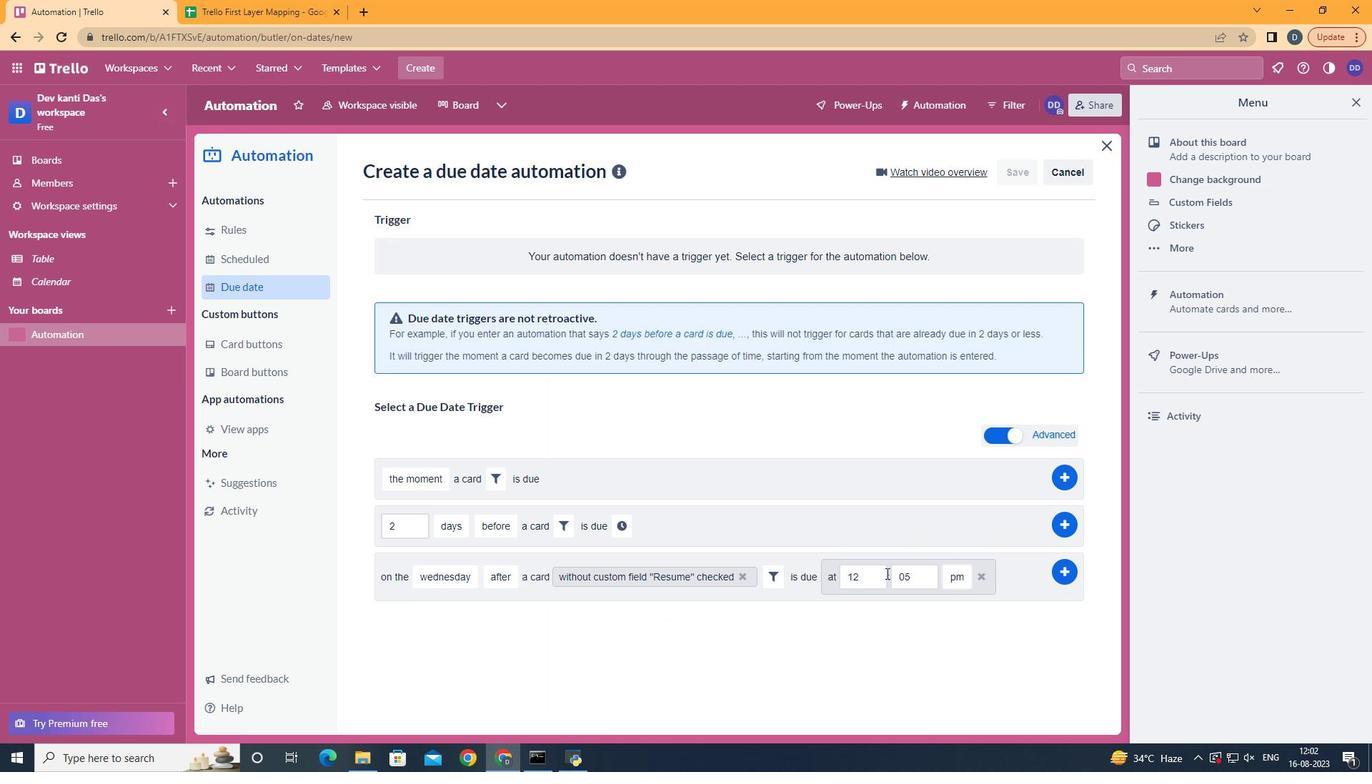 
Action: Mouse pressed left at (877, 564)
Screenshot: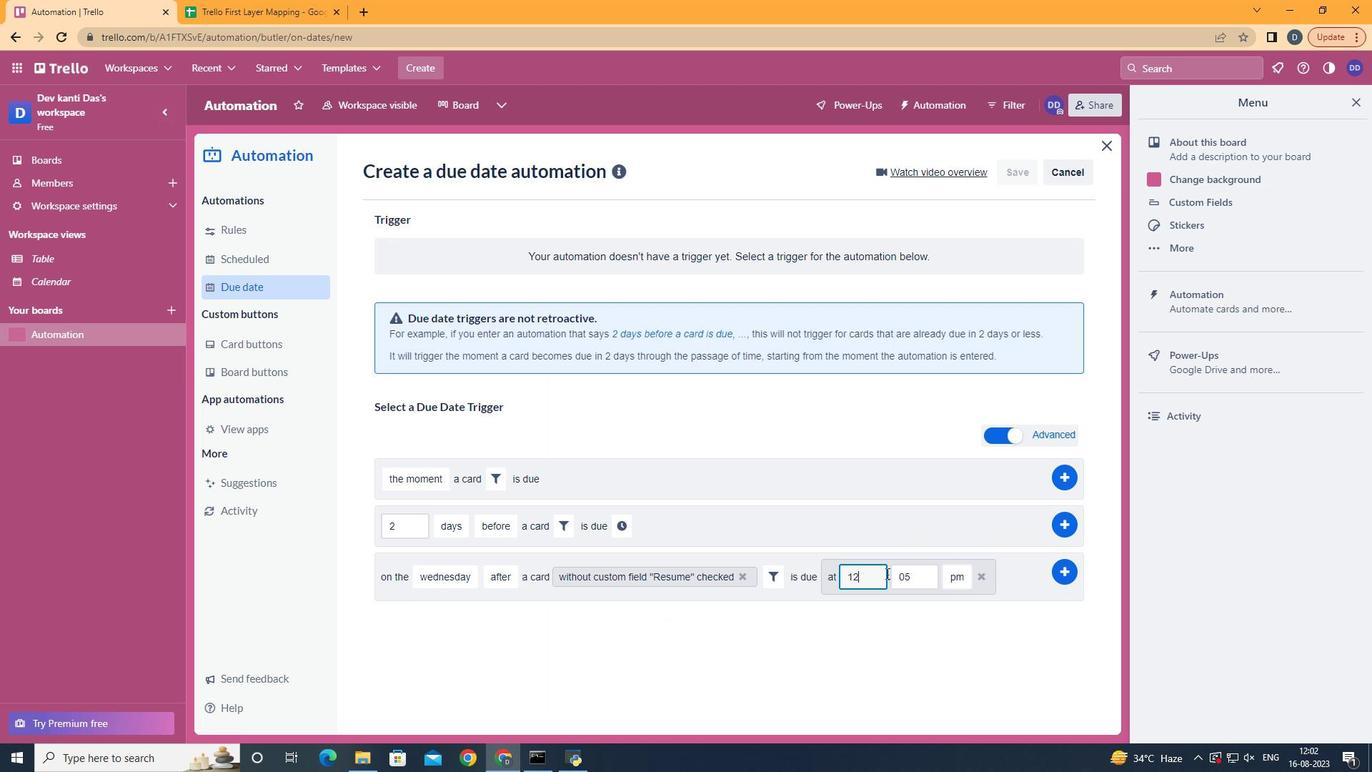 
Action: Key pressed <Key.backspace>1
Screenshot: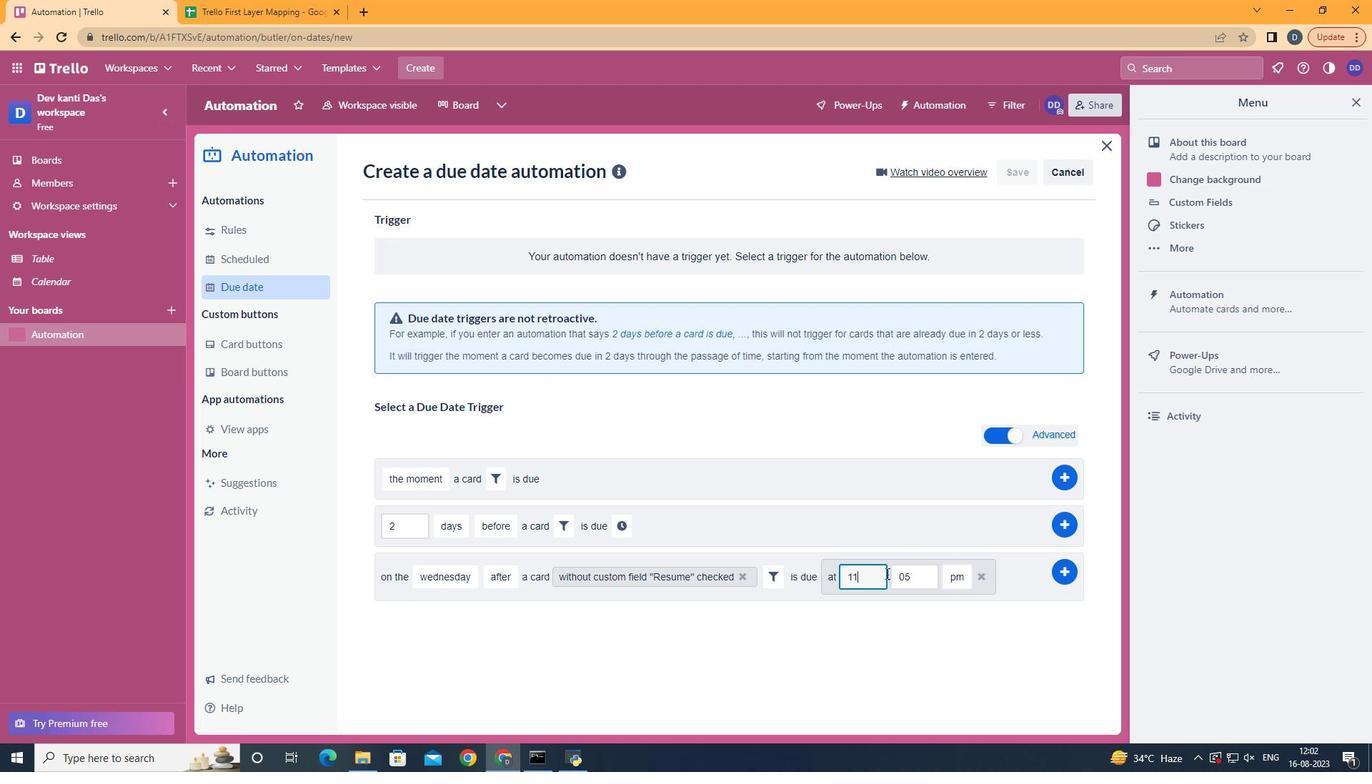 
Action: Mouse moved to (907, 574)
Screenshot: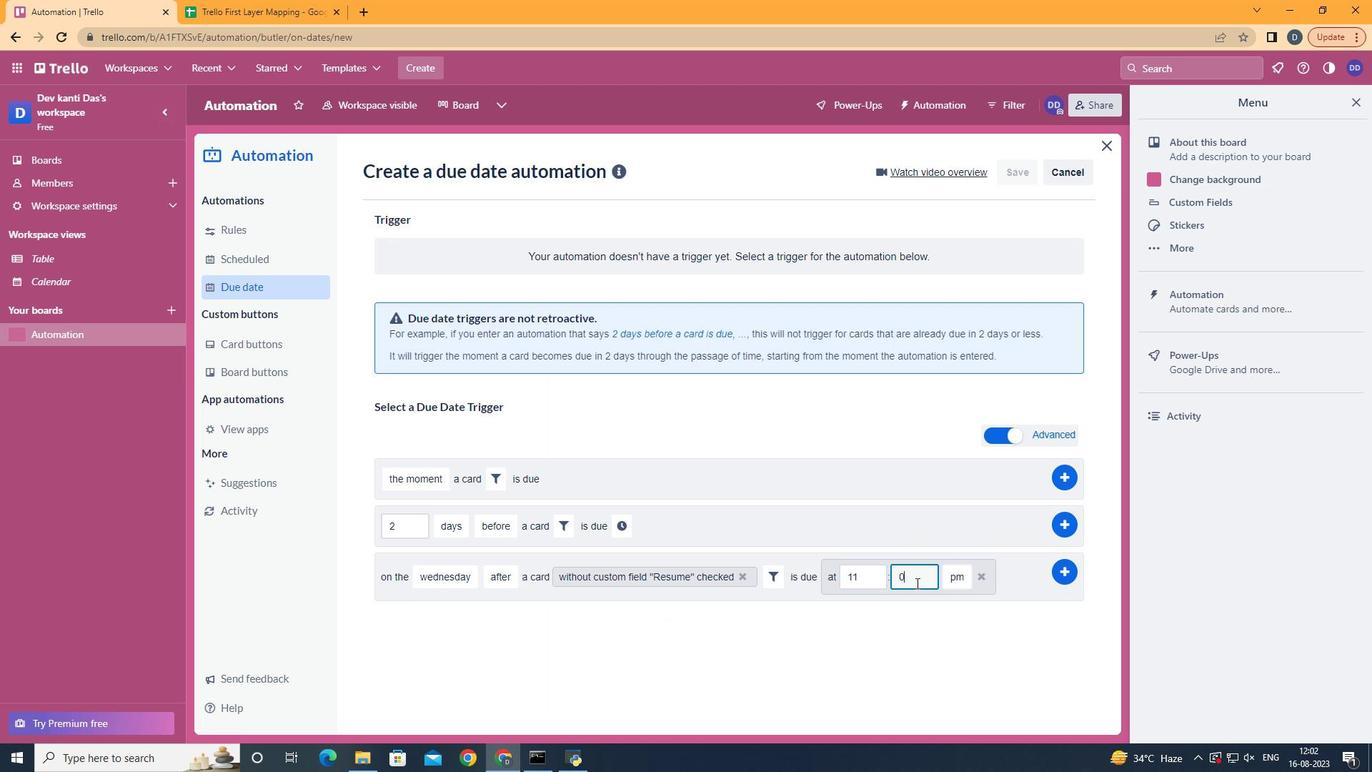 
Action: Mouse pressed left at (907, 574)
Screenshot: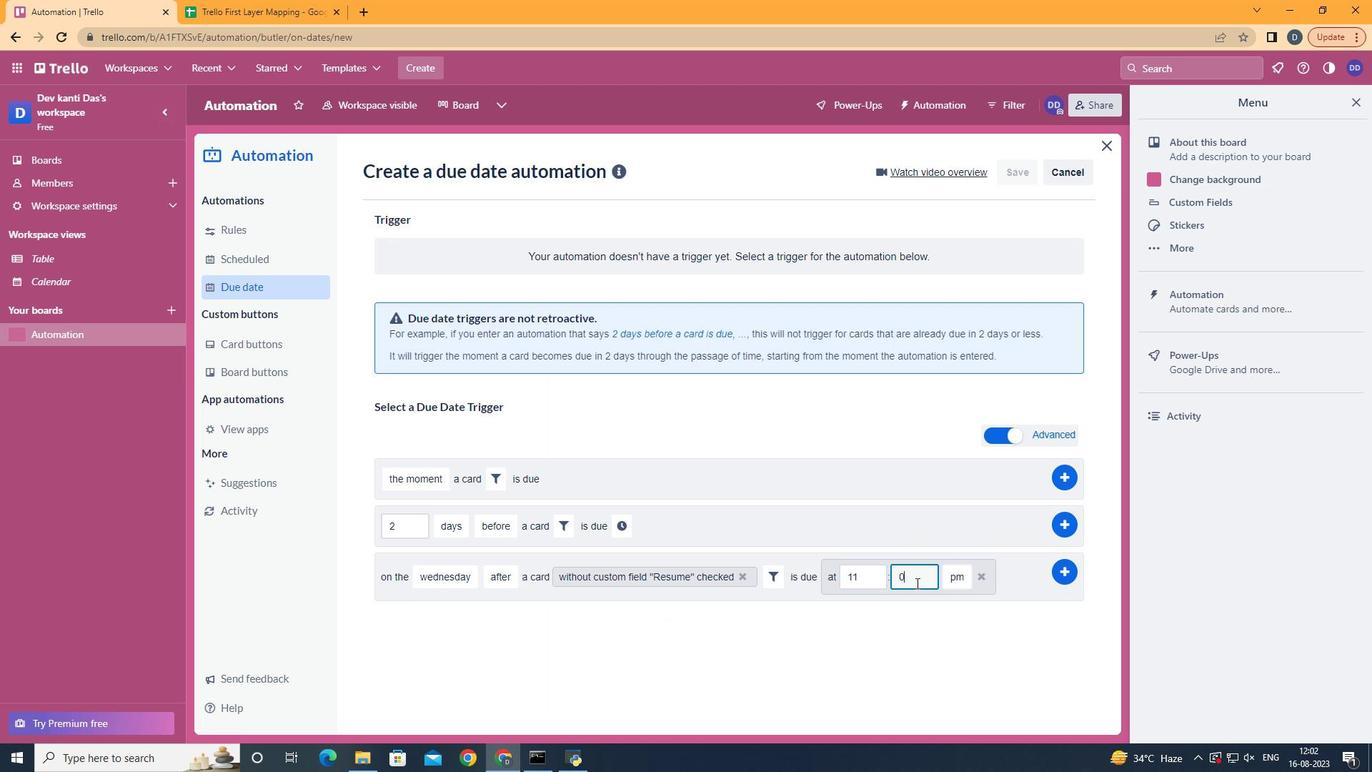 
Action: Key pressed <Key.backspace>0
Screenshot: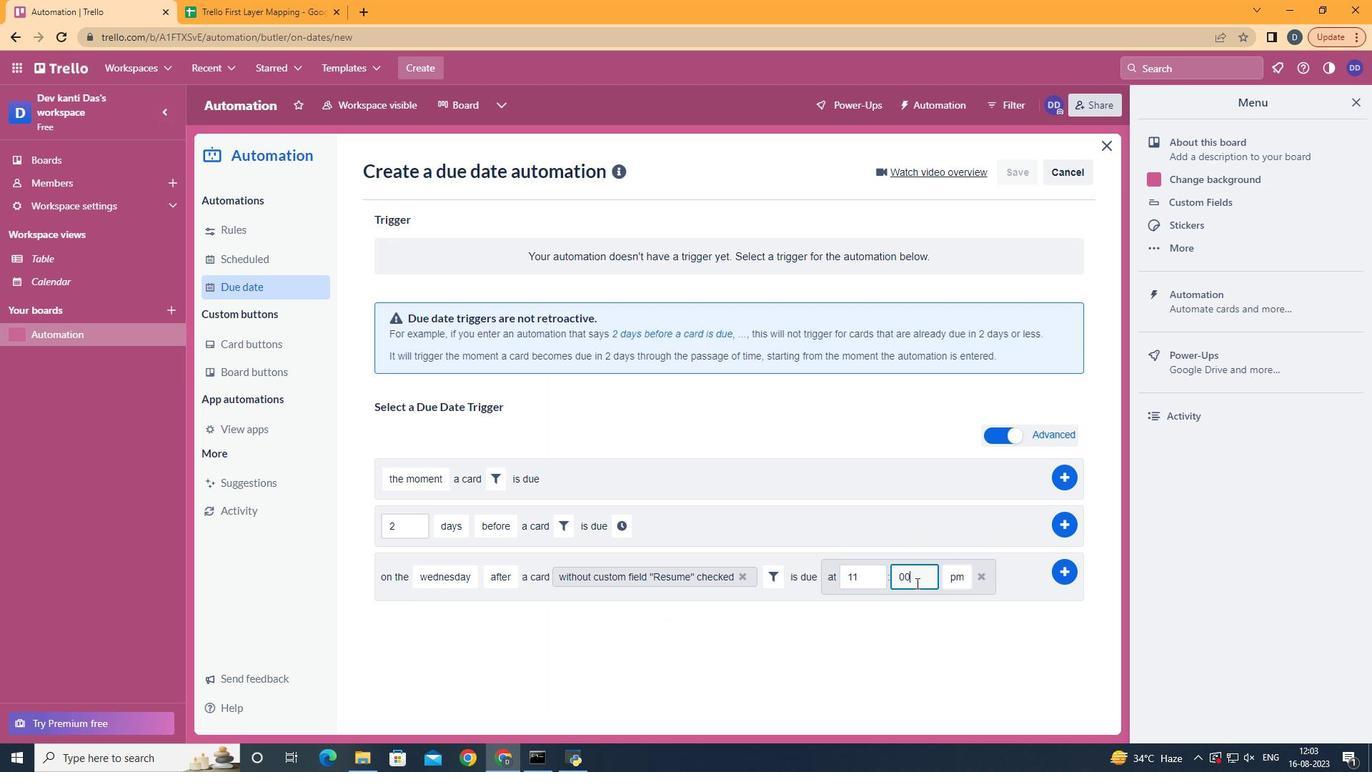 
Action: Mouse moved to (956, 602)
Screenshot: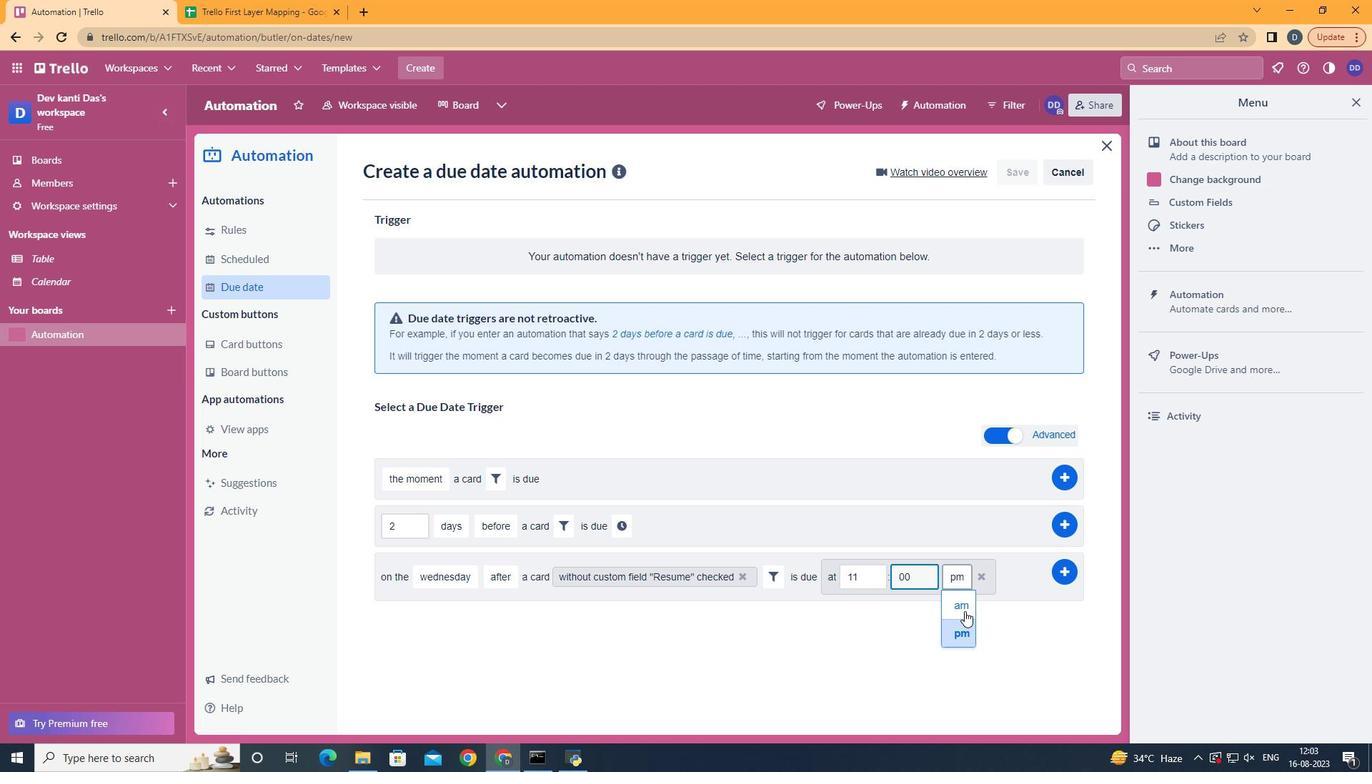 
Action: Mouse pressed left at (956, 602)
Screenshot: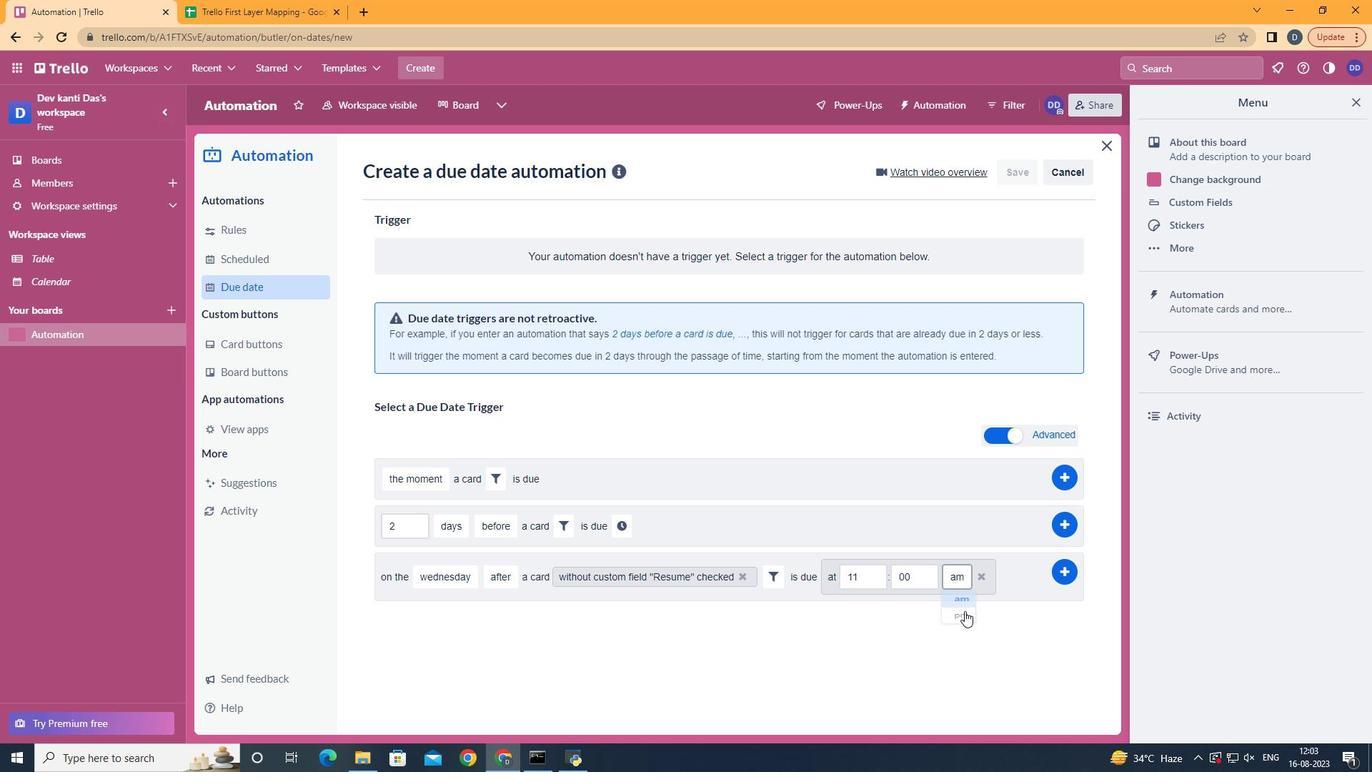
Action: Mouse moved to (1059, 560)
Screenshot: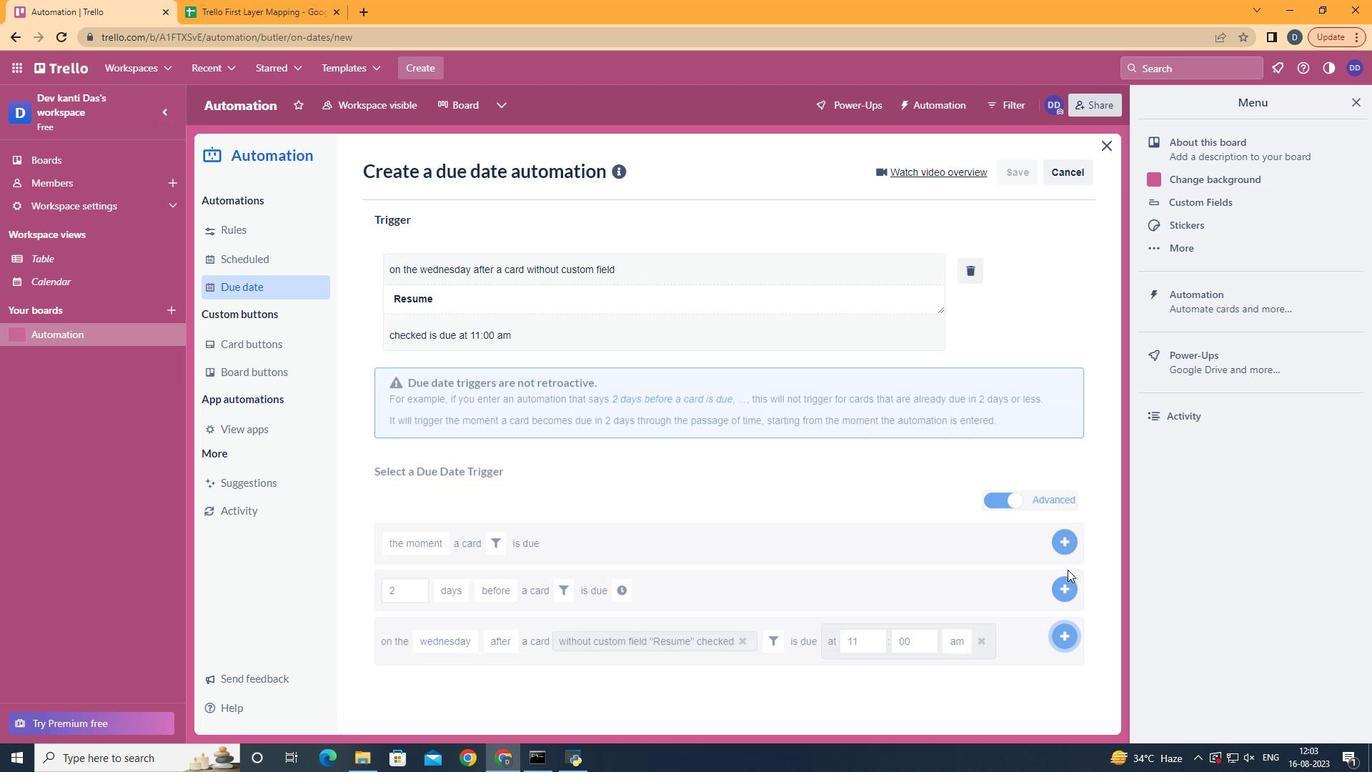 
Action: Mouse pressed left at (1059, 560)
Screenshot: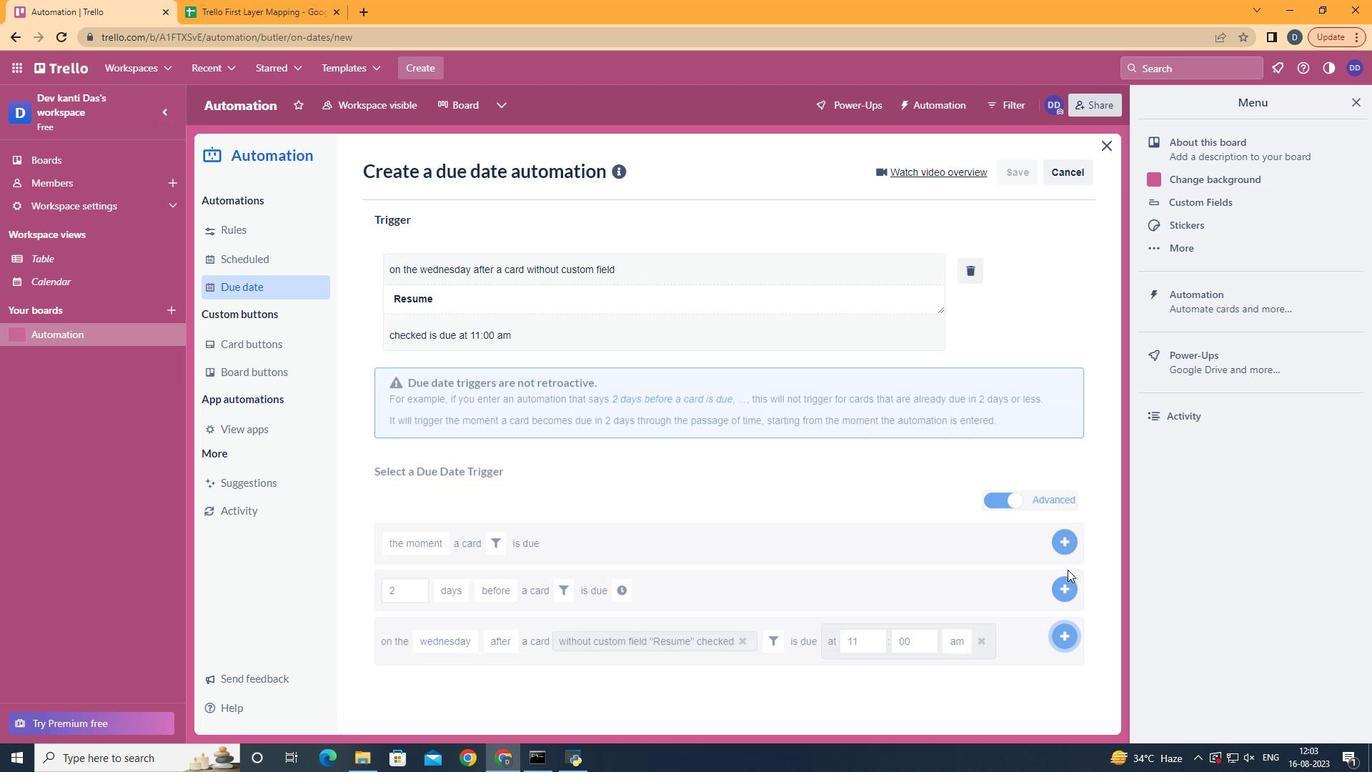 
